 Task: Find connections with filter location Annonay with filter topic #futurewith filter profile language Potuguese with filter current company Funny IT Memes with filter school Kerala University, Thiruvananthapuram with filter industry Movies, Videos and Sound with filter service category Filing with filter keywords title Product Manager
Action: Mouse moved to (536, 70)
Screenshot: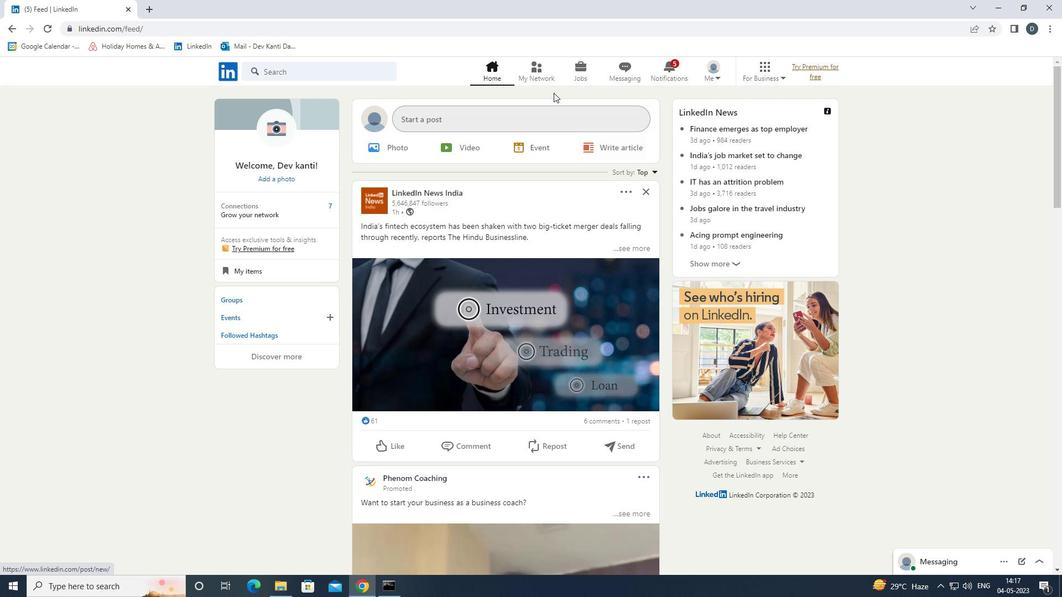 
Action: Mouse pressed left at (536, 70)
Screenshot: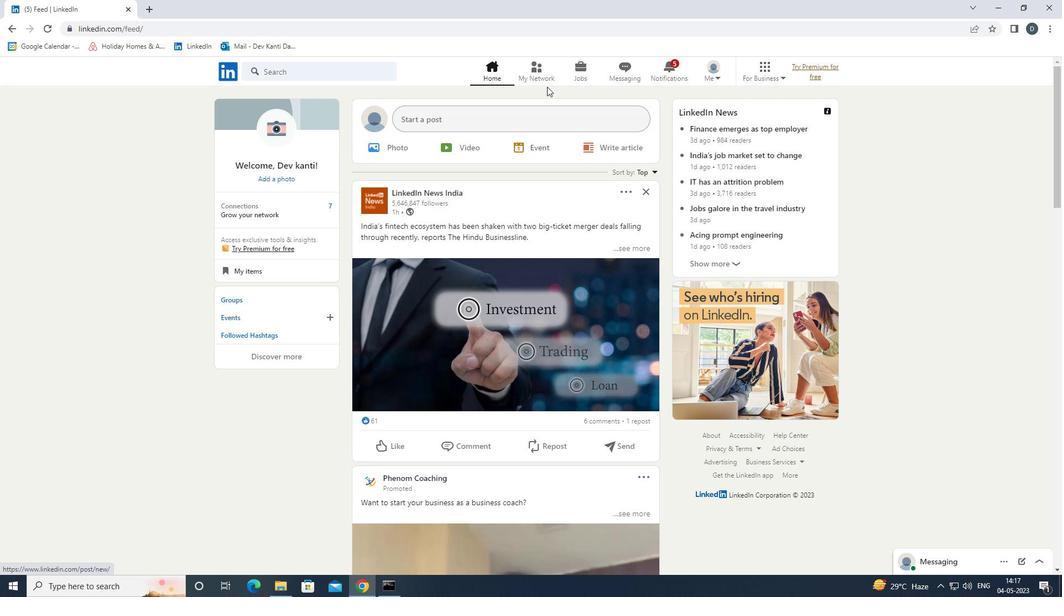 
Action: Mouse moved to (364, 131)
Screenshot: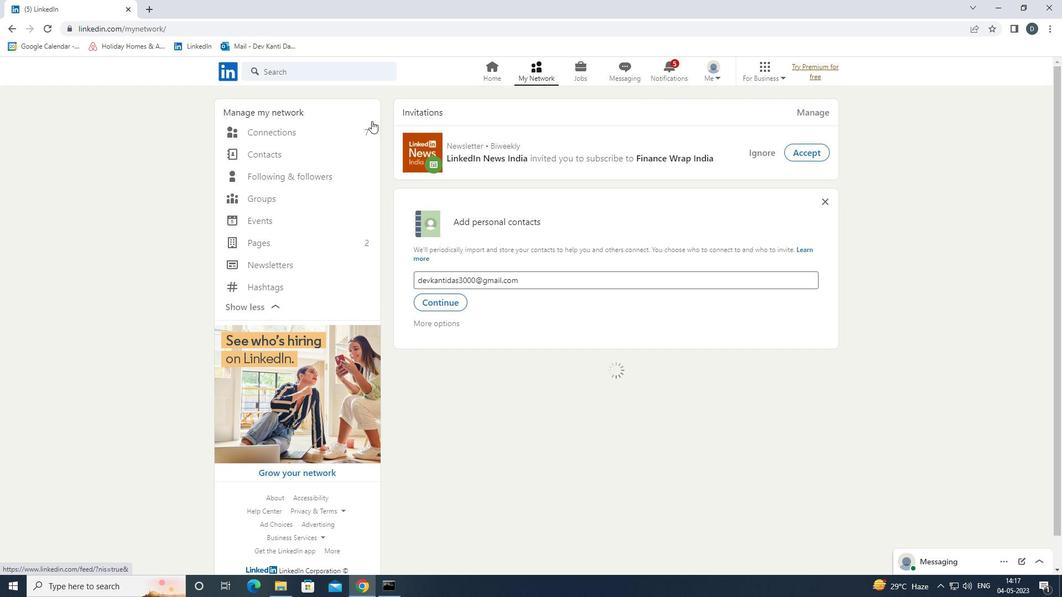 
Action: Mouse pressed left at (364, 131)
Screenshot: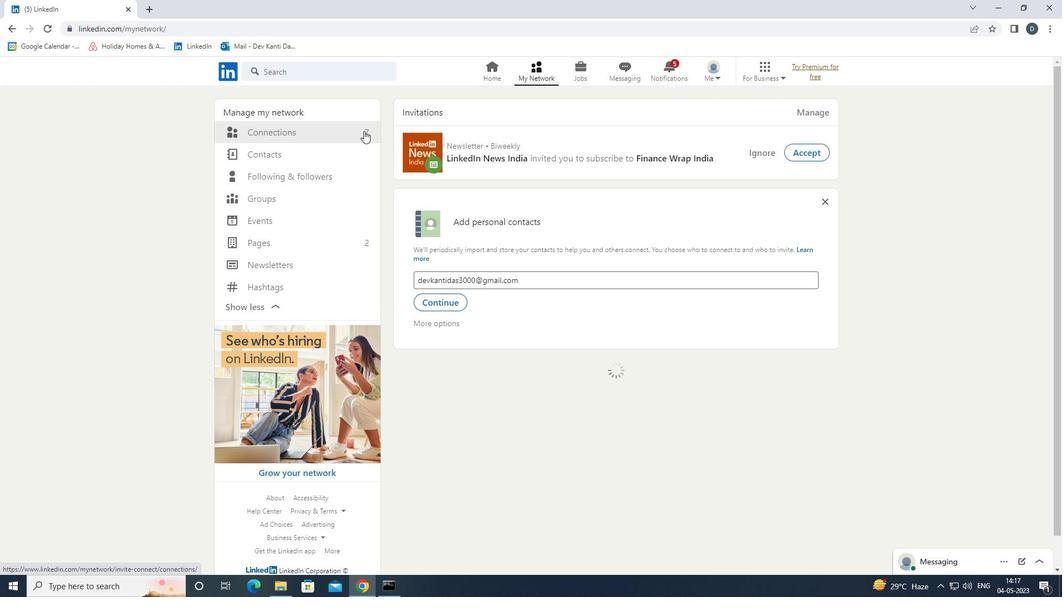 
Action: Mouse moved to (613, 127)
Screenshot: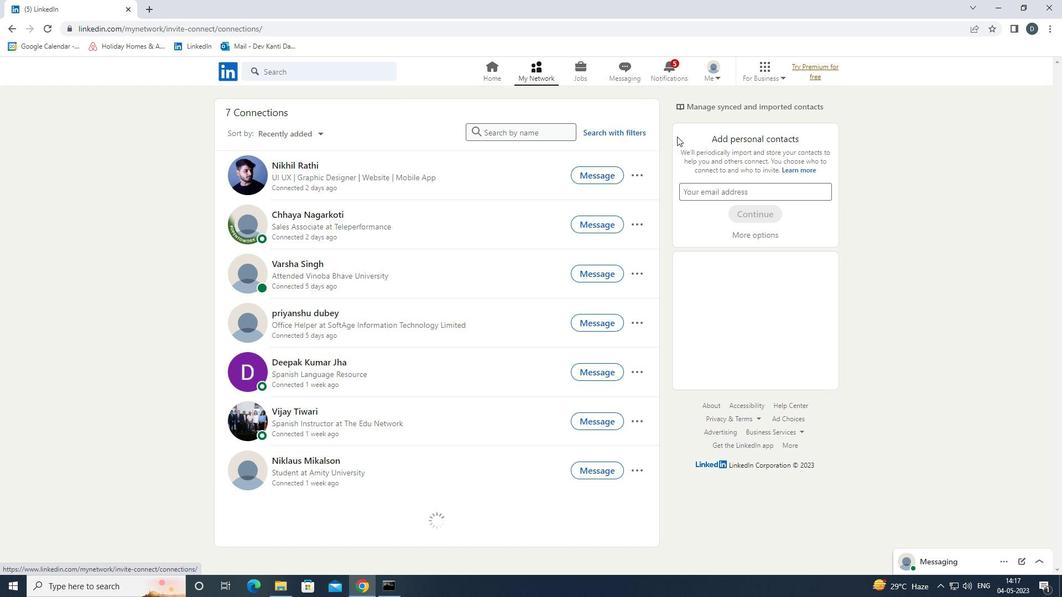
Action: Mouse pressed left at (613, 127)
Screenshot: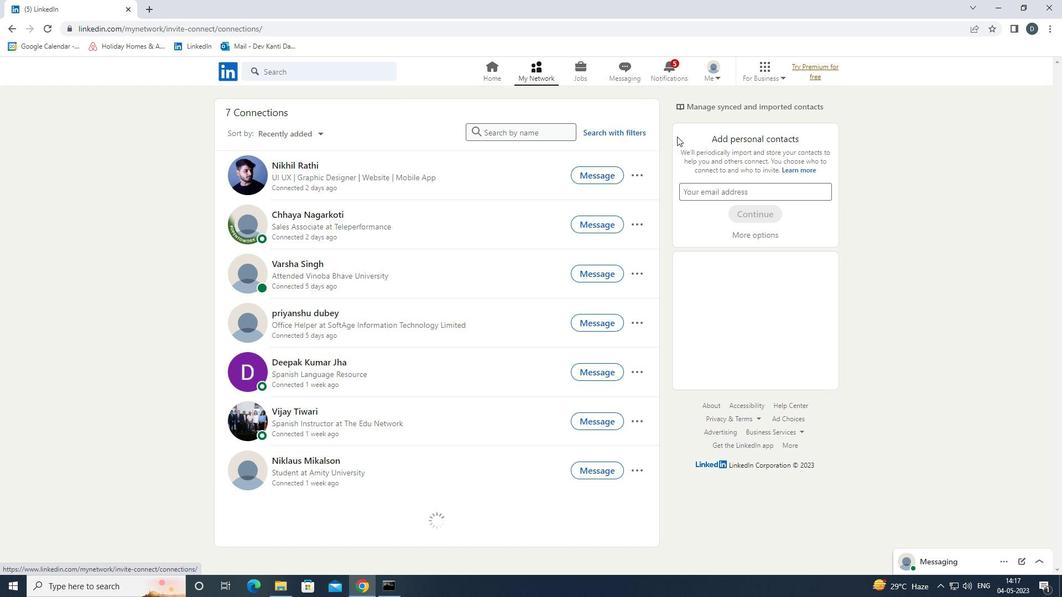 
Action: Mouse moved to (568, 100)
Screenshot: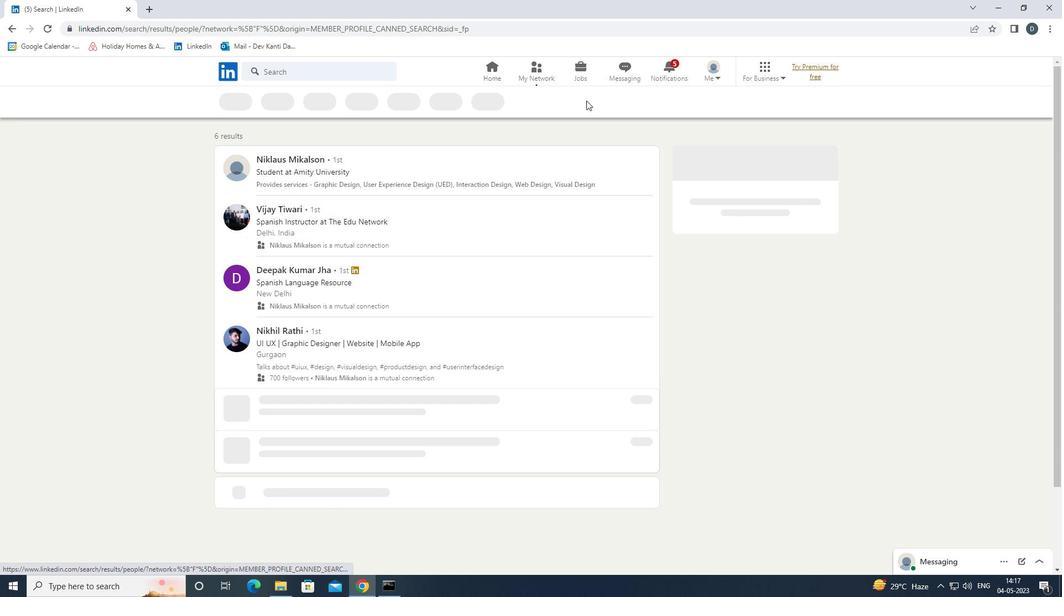 
Action: Mouse pressed left at (568, 100)
Screenshot: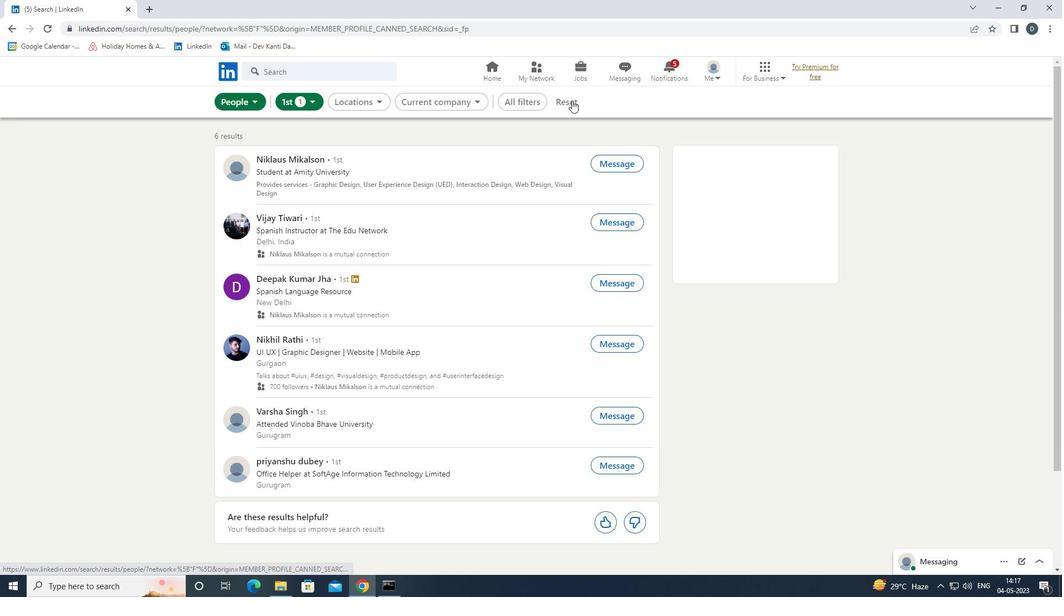 
Action: Mouse moved to (547, 104)
Screenshot: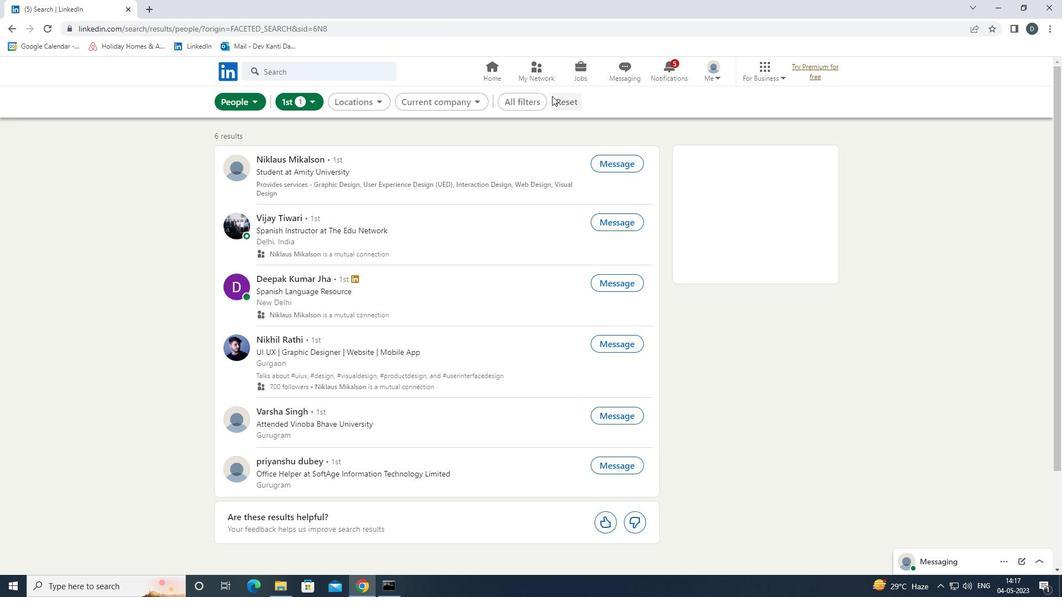 
Action: Mouse pressed left at (547, 104)
Screenshot: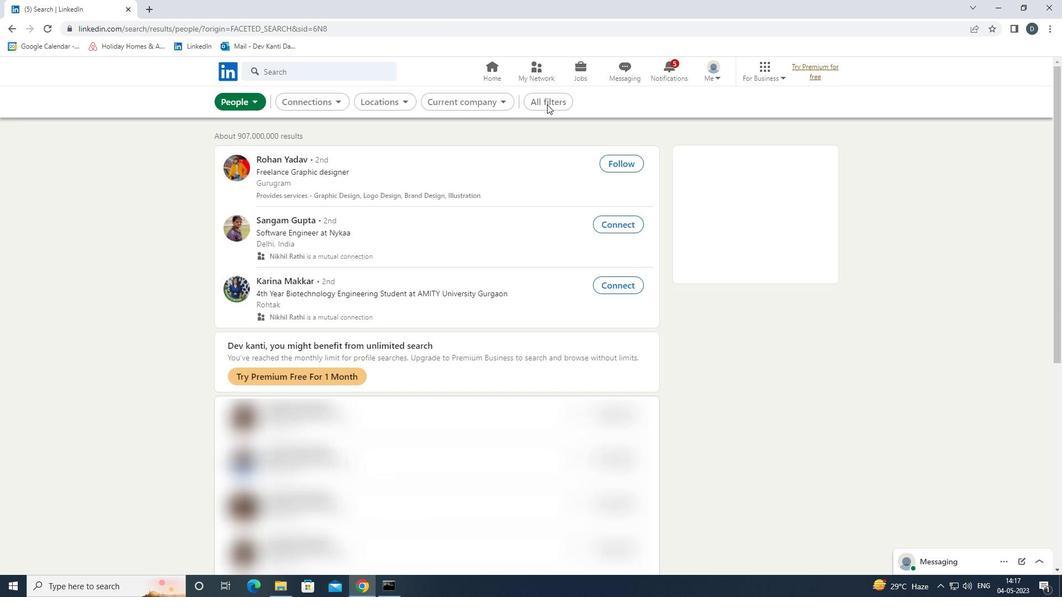 
Action: Mouse moved to (936, 371)
Screenshot: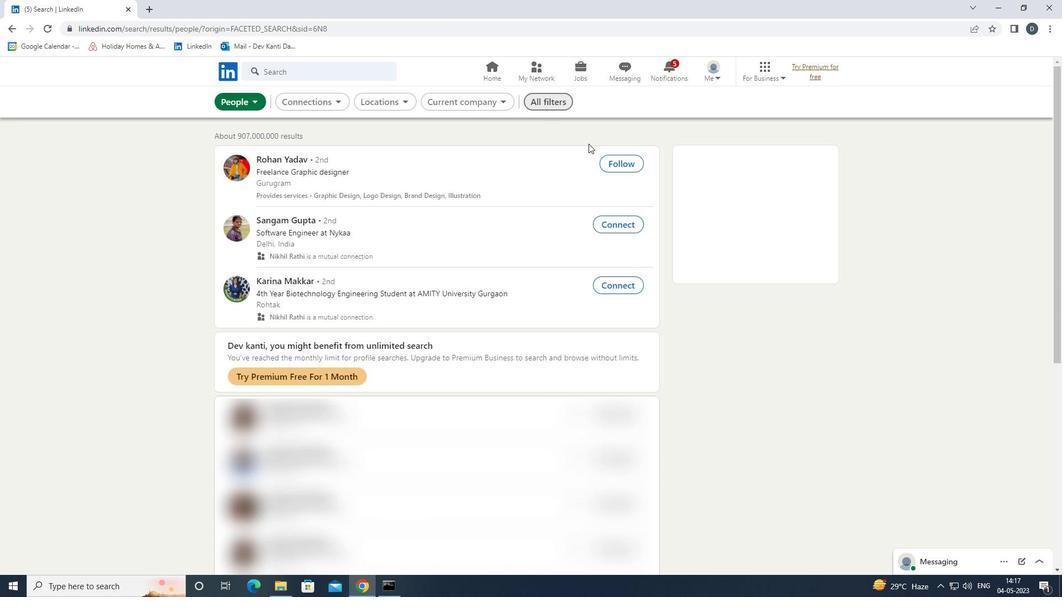 
Action: Mouse scrolled (936, 371) with delta (0, 0)
Screenshot: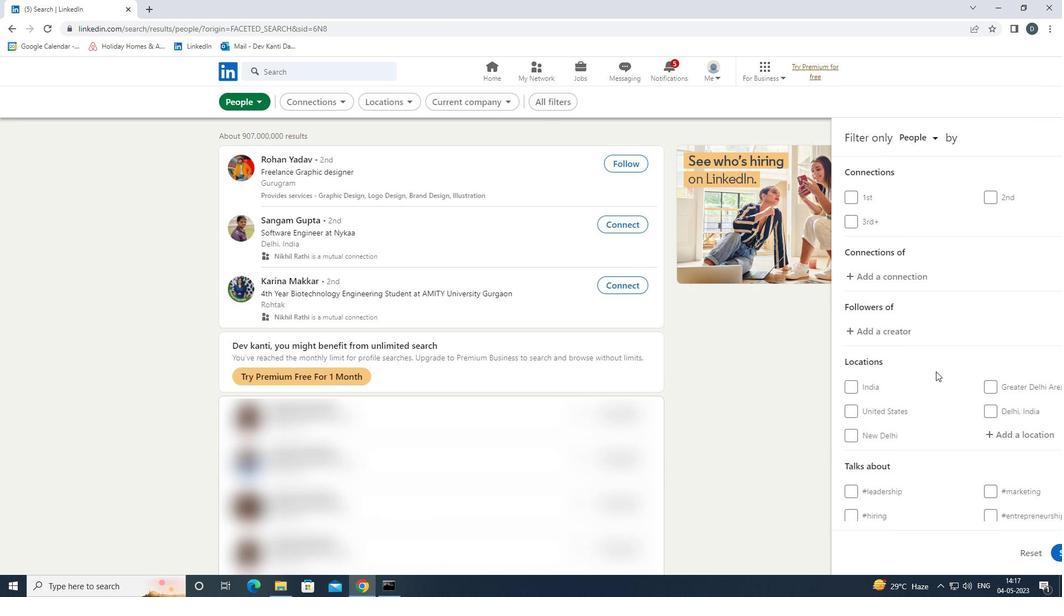 
Action: Mouse scrolled (936, 371) with delta (0, 0)
Screenshot: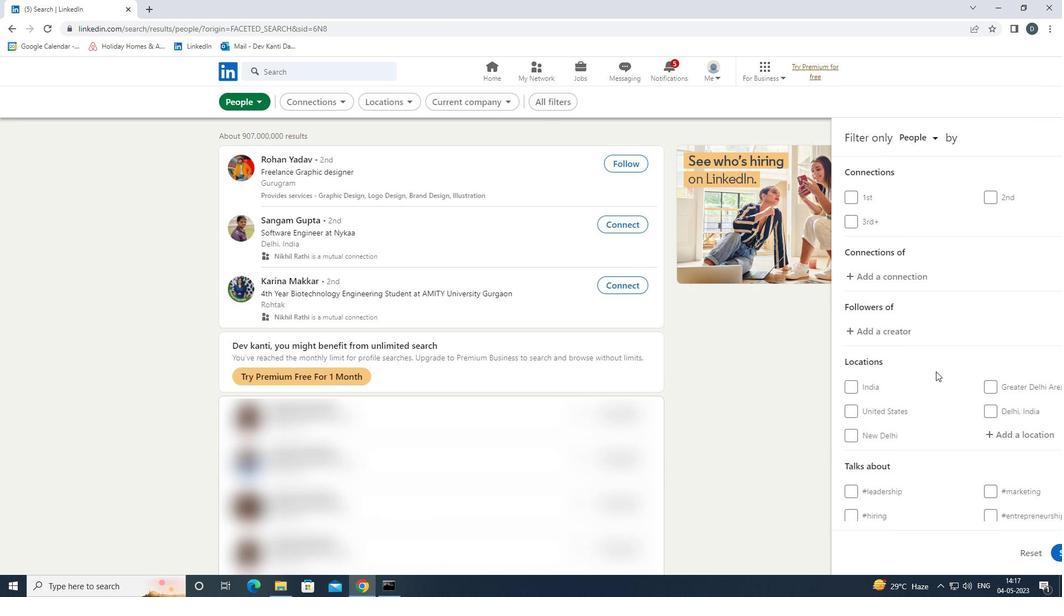 
Action: Mouse moved to (939, 323)
Screenshot: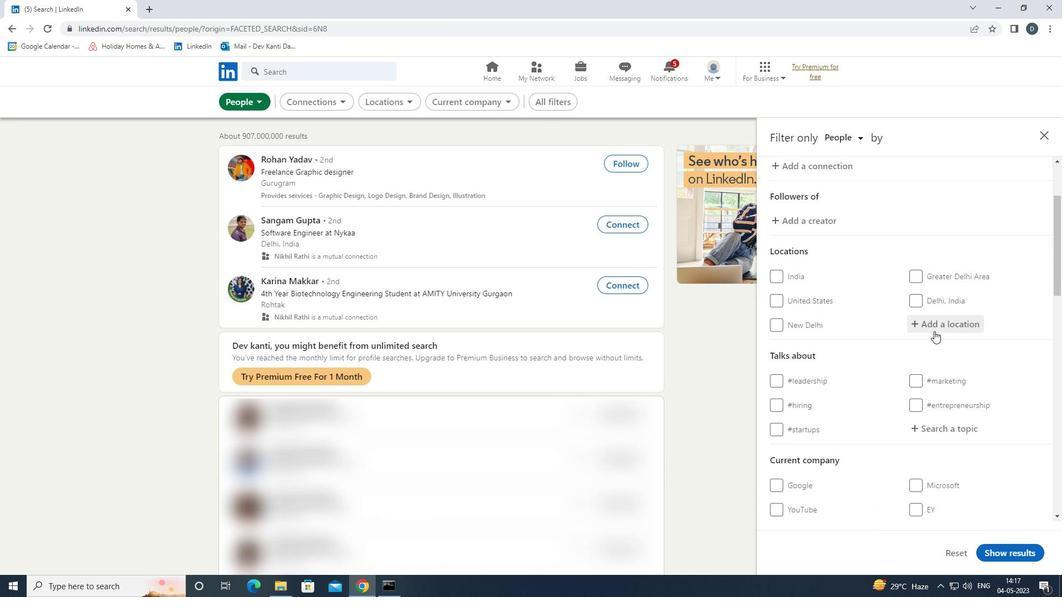 
Action: Mouse pressed left at (939, 323)
Screenshot: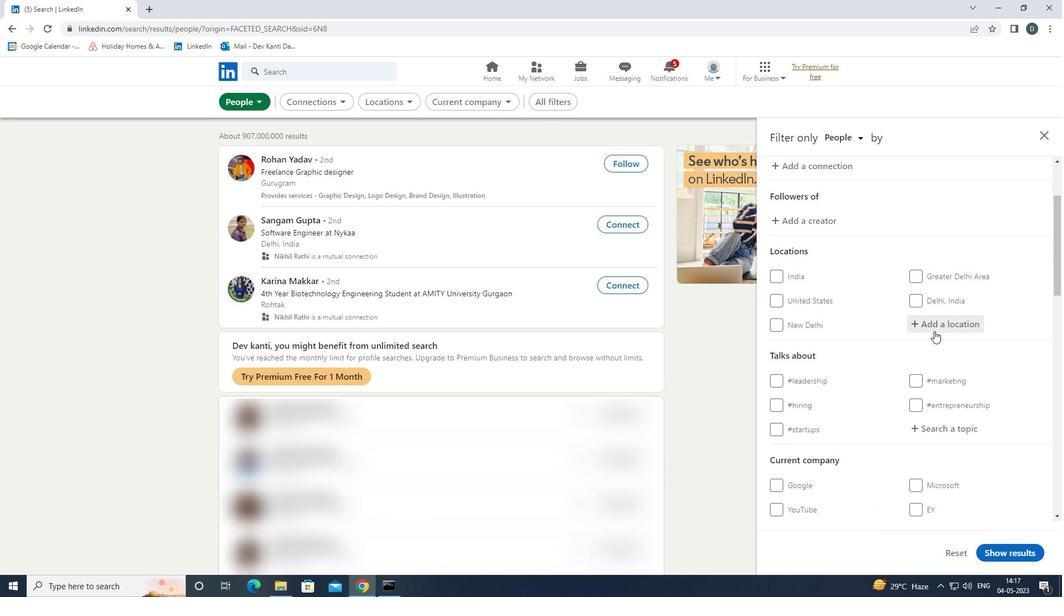 
Action: Key pressed <Key.shift>ANNOY<Key.backspace>NAY<Key.down><Key.enter>
Screenshot: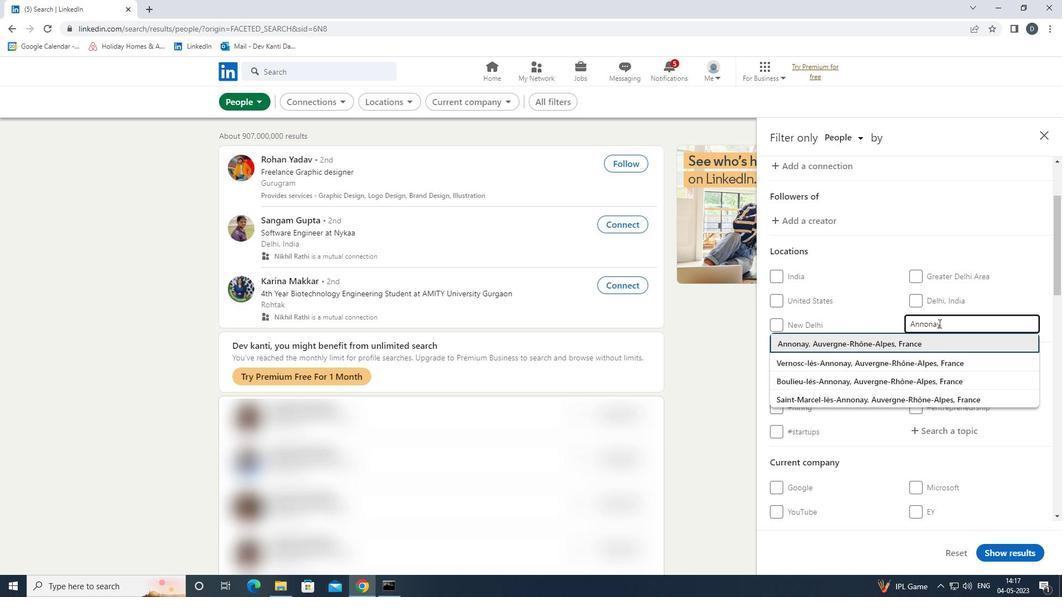 
Action: Mouse scrolled (939, 323) with delta (0, 0)
Screenshot: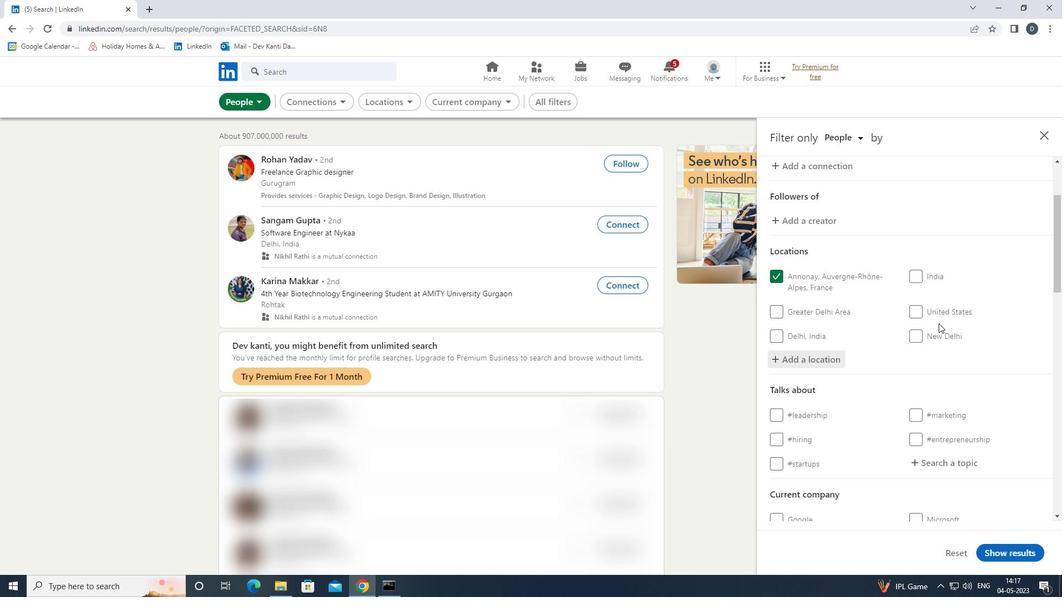 
Action: Mouse moved to (944, 324)
Screenshot: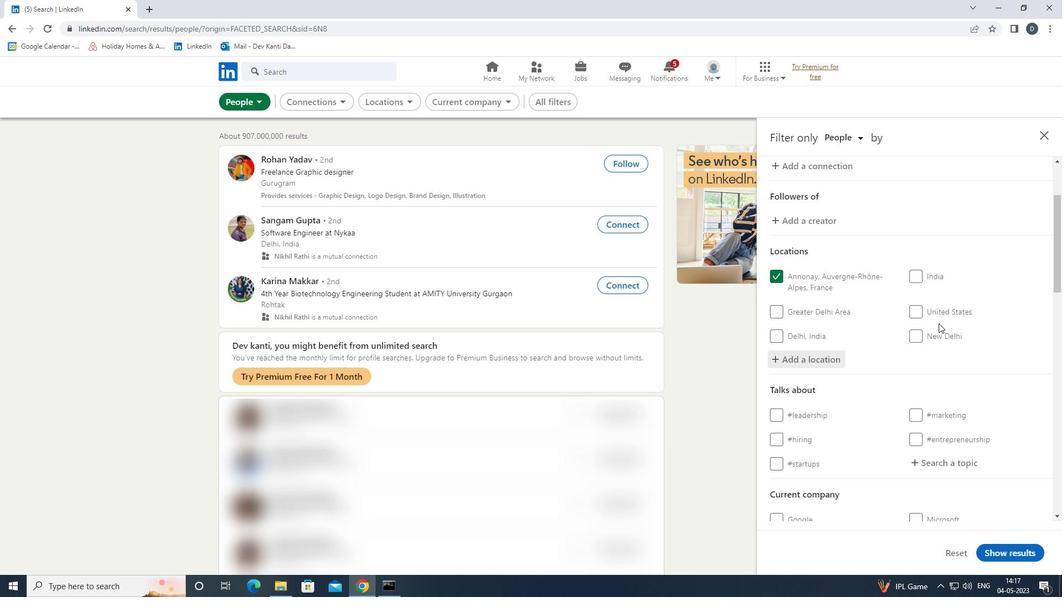 
Action: Mouse scrolled (944, 323) with delta (0, 0)
Screenshot: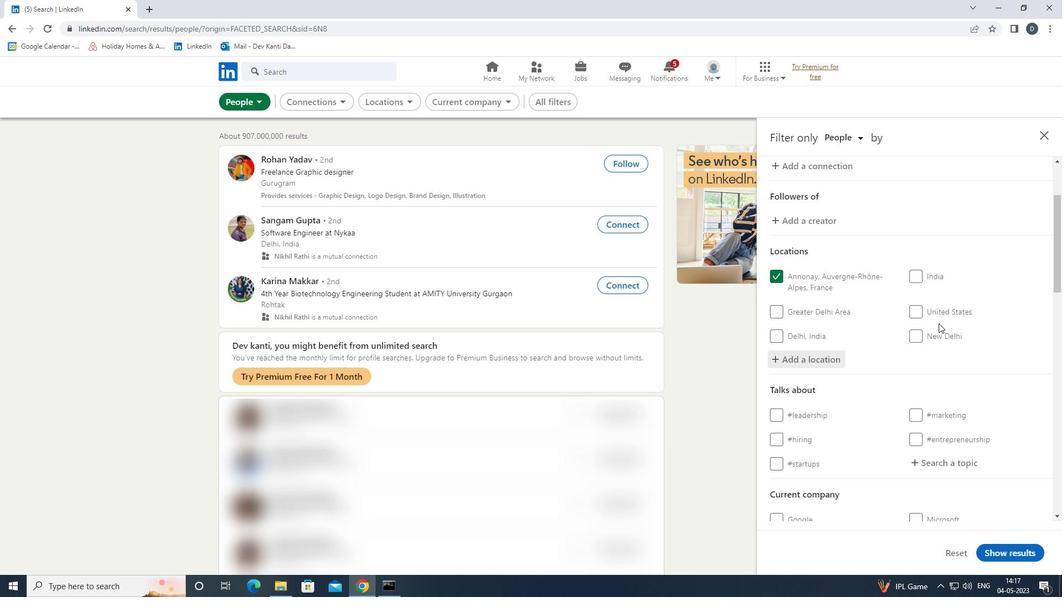 
Action: Mouse moved to (964, 349)
Screenshot: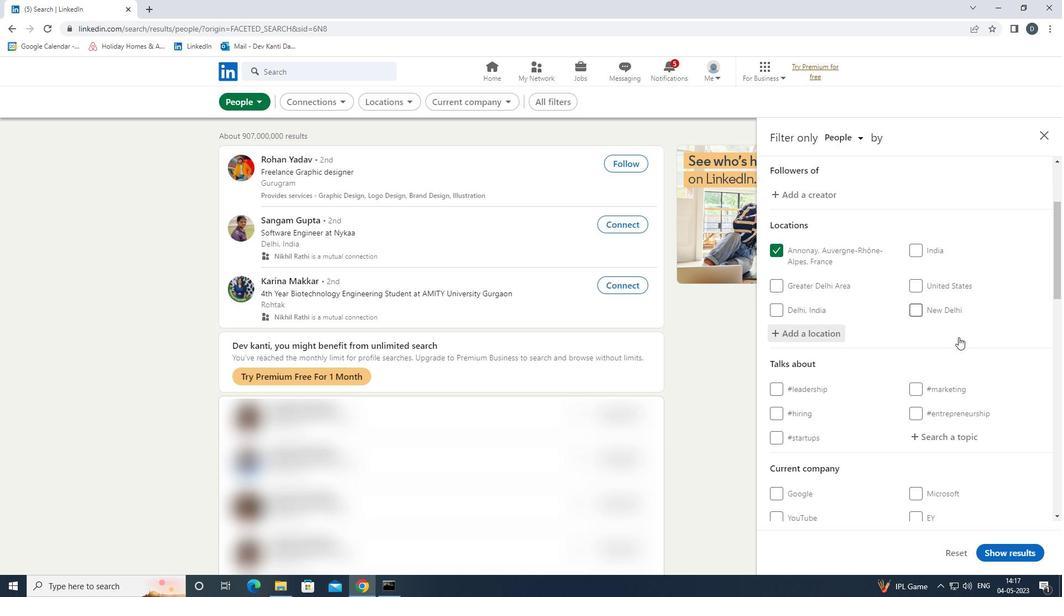 
Action: Mouse pressed left at (964, 349)
Screenshot: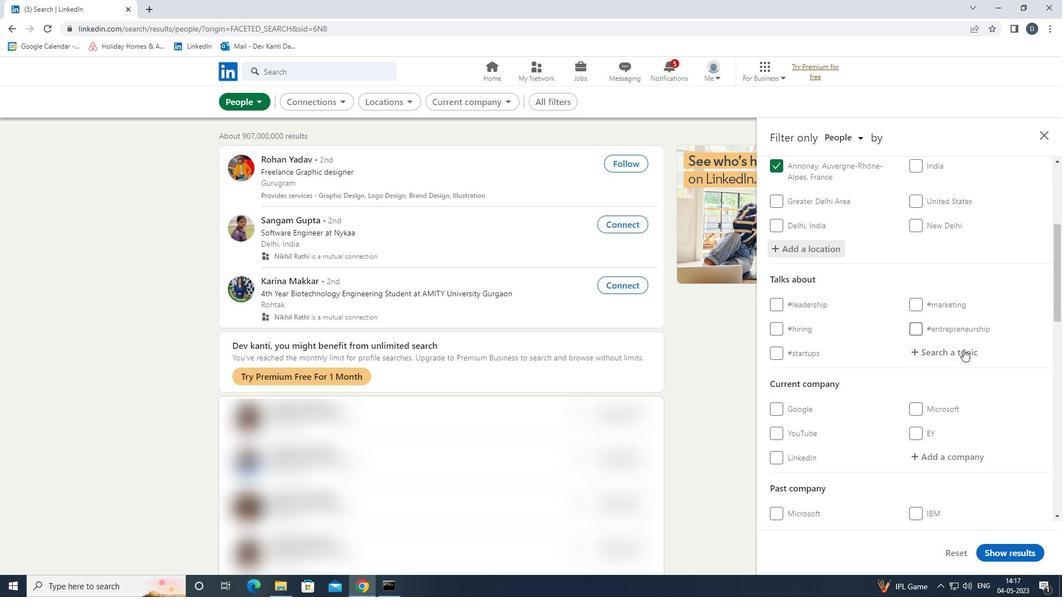 
Action: Key pressed FUTURE<Key.down><Key.enter>
Screenshot: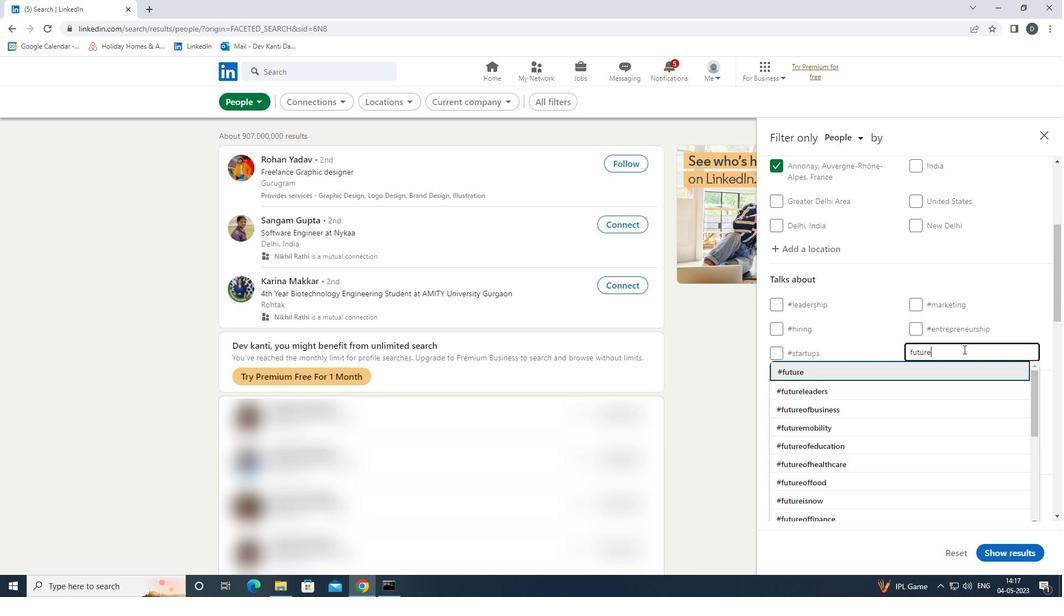 
Action: Mouse moved to (970, 345)
Screenshot: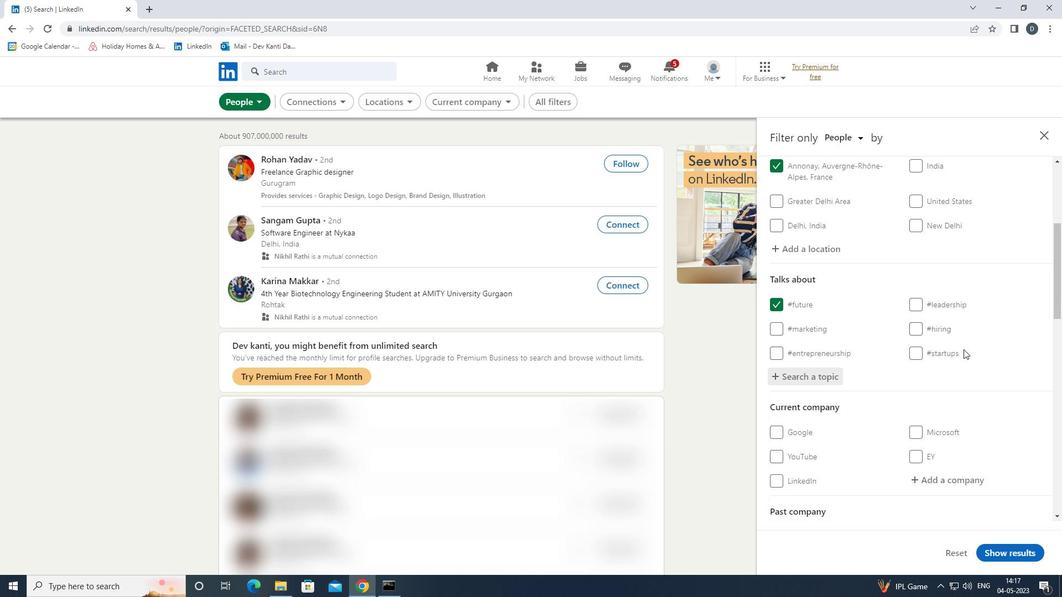 
Action: Mouse scrolled (970, 344) with delta (0, 0)
Screenshot: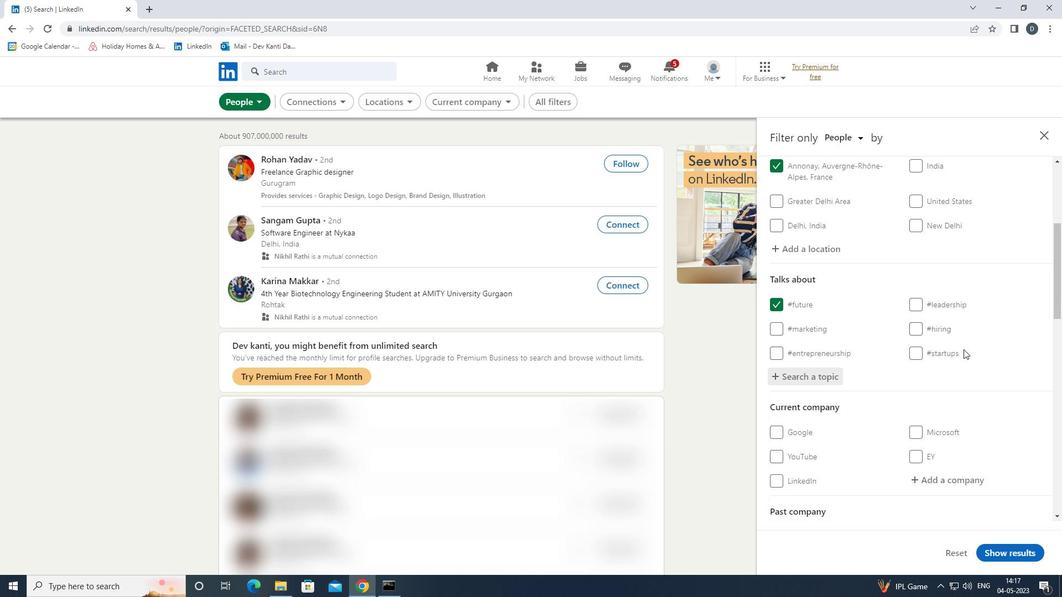 
Action: Mouse moved to (969, 354)
Screenshot: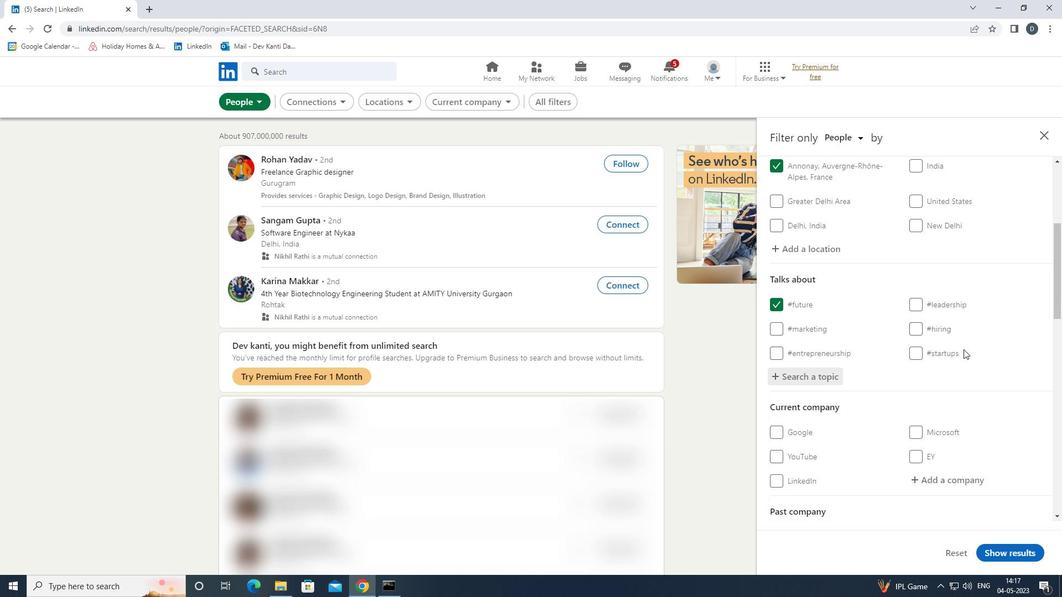 
Action: Mouse scrolled (969, 353) with delta (0, 0)
Screenshot: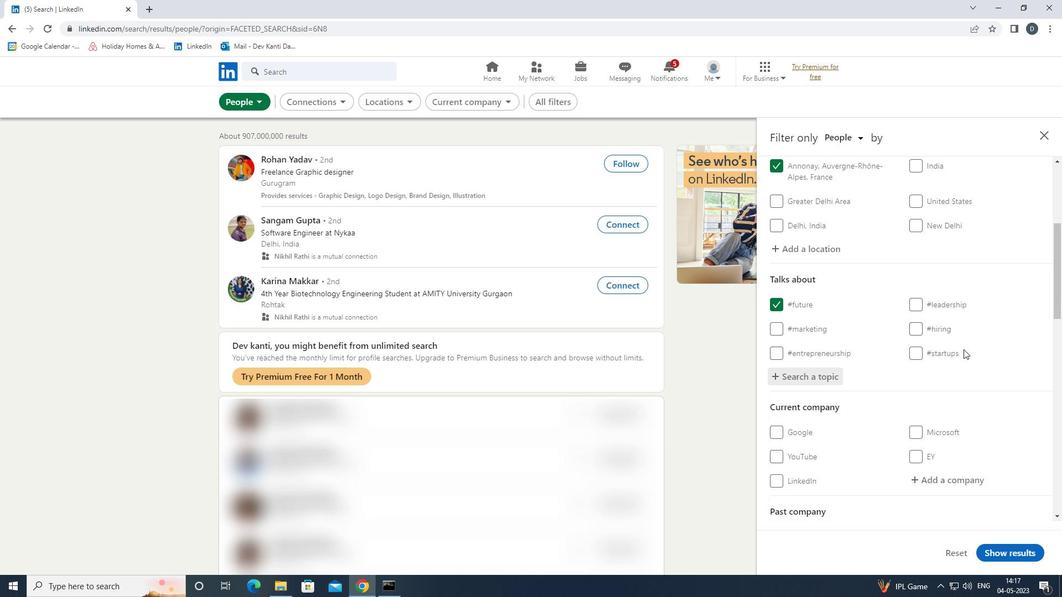 
Action: Mouse moved to (969, 355)
Screenshot: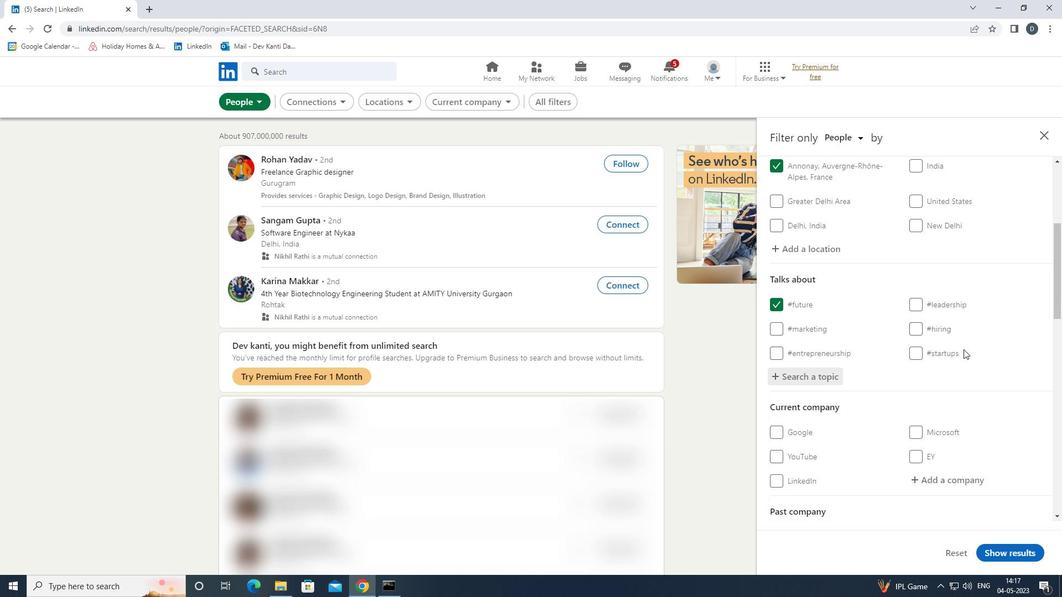 
Action: Mouse scrolled (969, 355) with delta (0, 0)
Screenshot: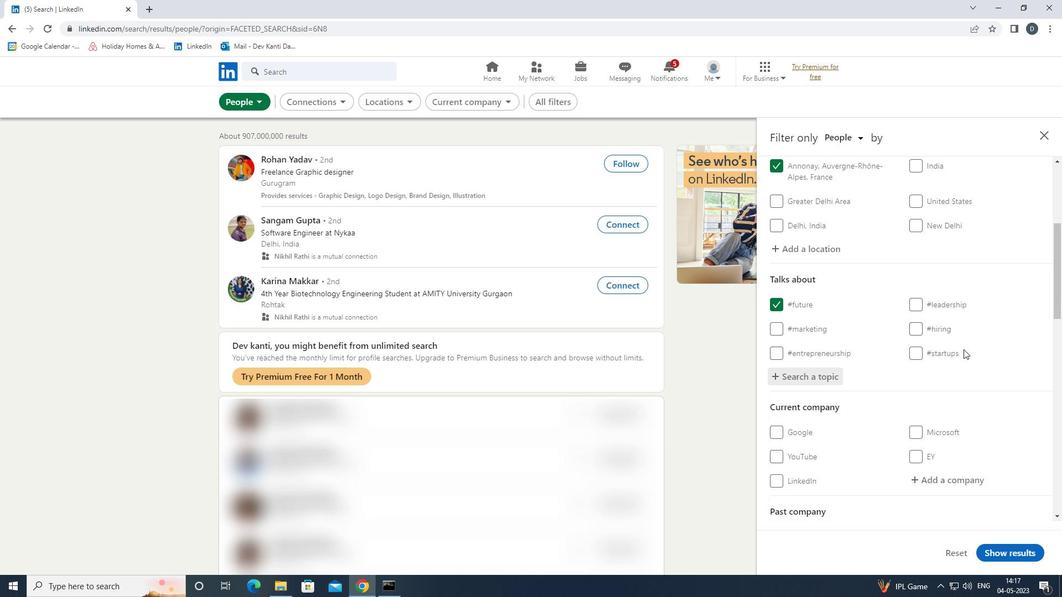 
Action: Mouse moved to (968, 360)
Screenshot: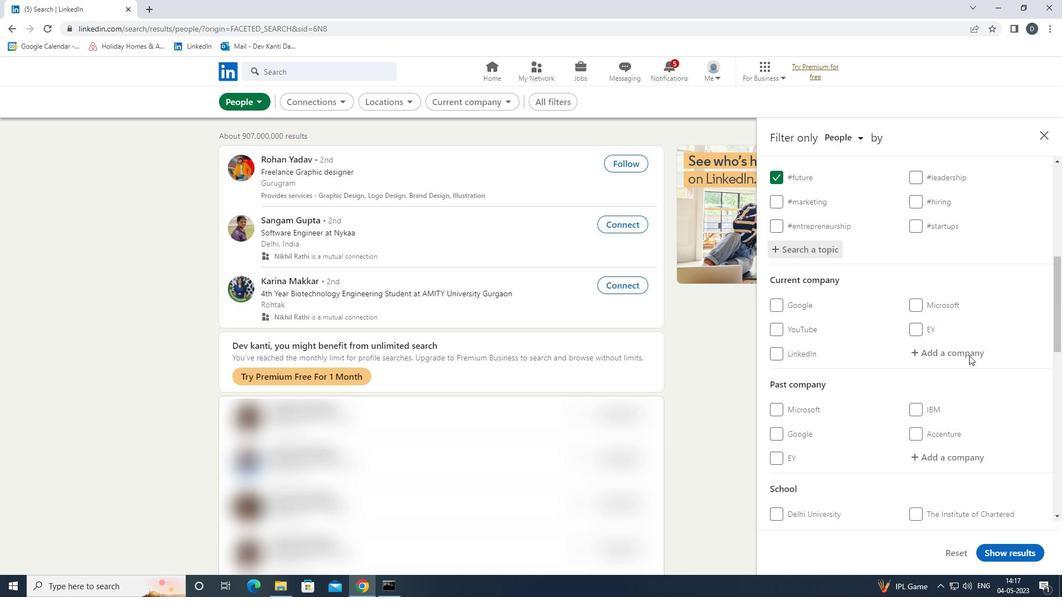 
Action: Mouse scrolled (968, 359) with delta (0, 0)
Screenshot: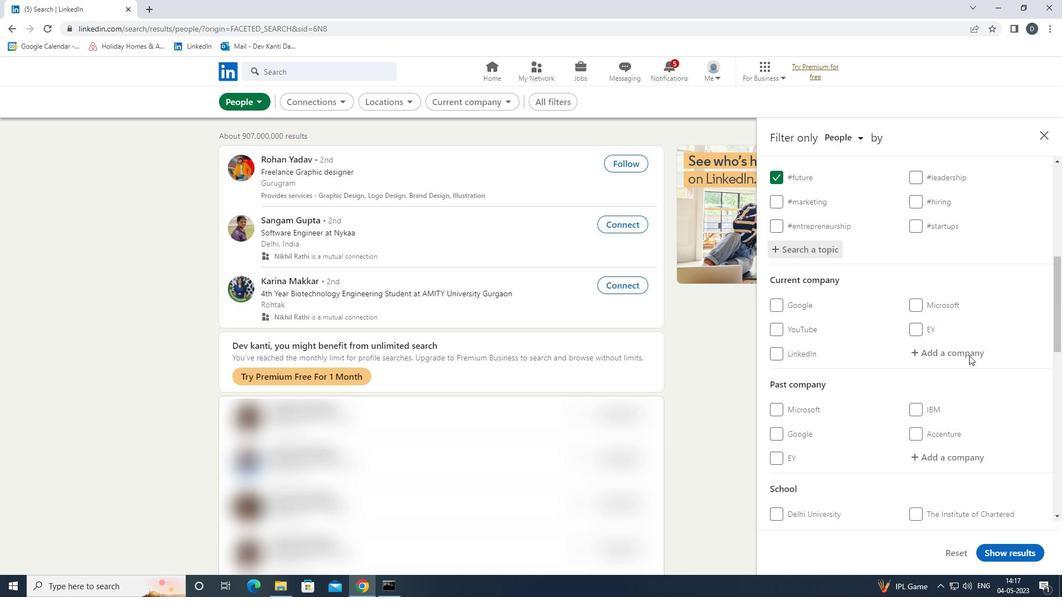 
Action: Mouse moved to (968, 364)
Screenshot: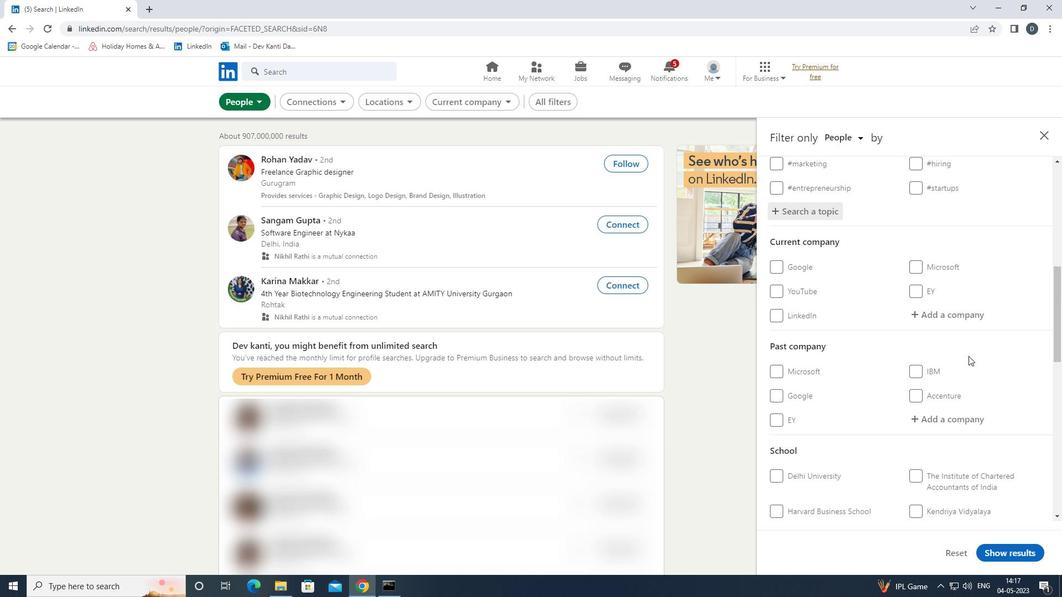 
Action: Mouse scrolled (968, 363) with delta (0, 0)
Screenshot: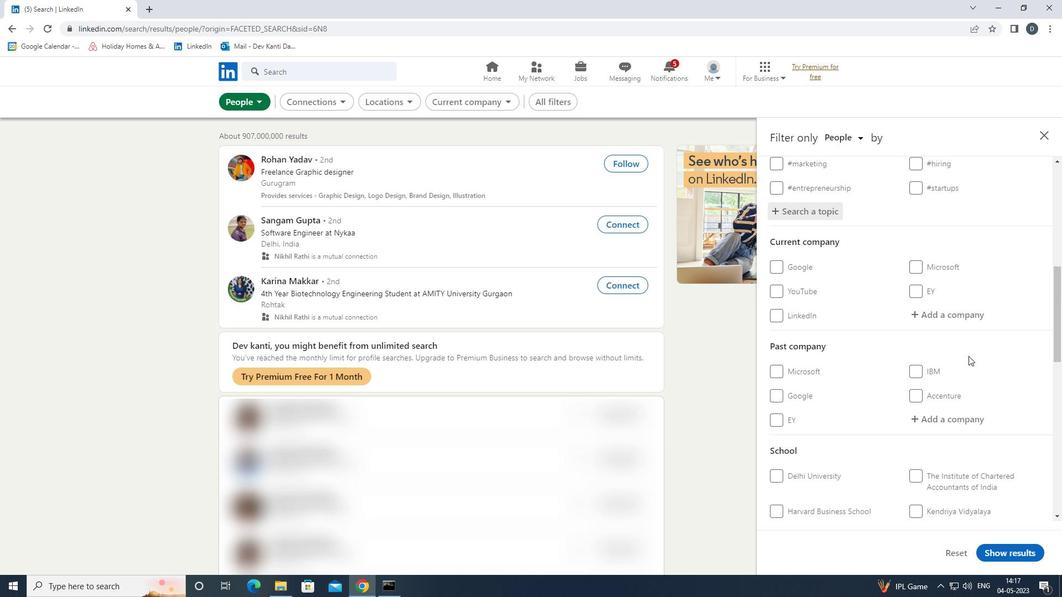 
Action: Mouse moved to (968, 365)
Screenshot: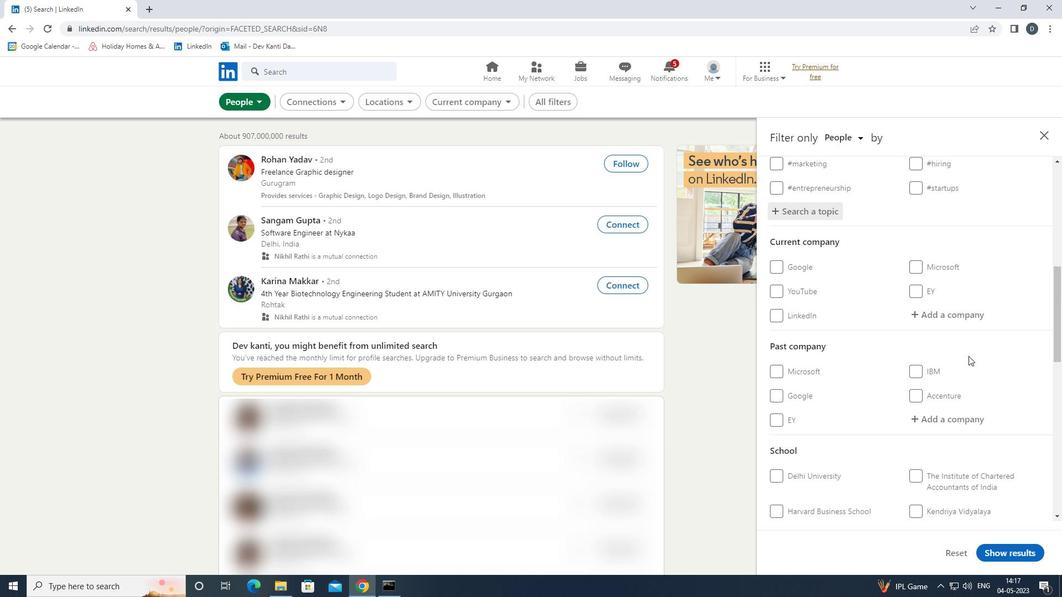 
Action: Mouse scrolled (968, 365) with delta (0, 0)
Screenshot: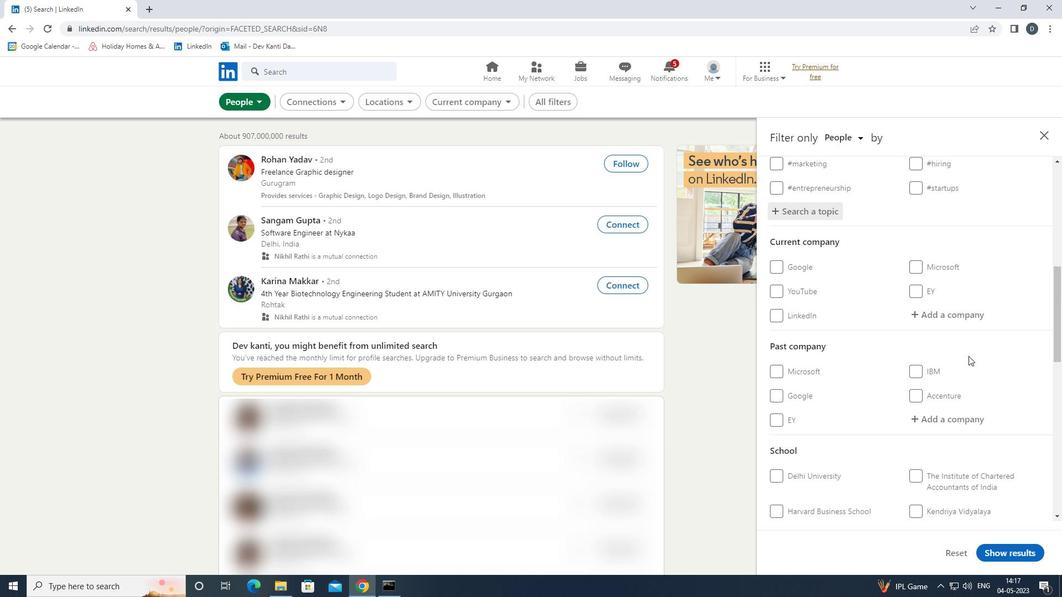 
Action: Mouse scrolled (968, 365) with delta (0, 0)
Screenshot: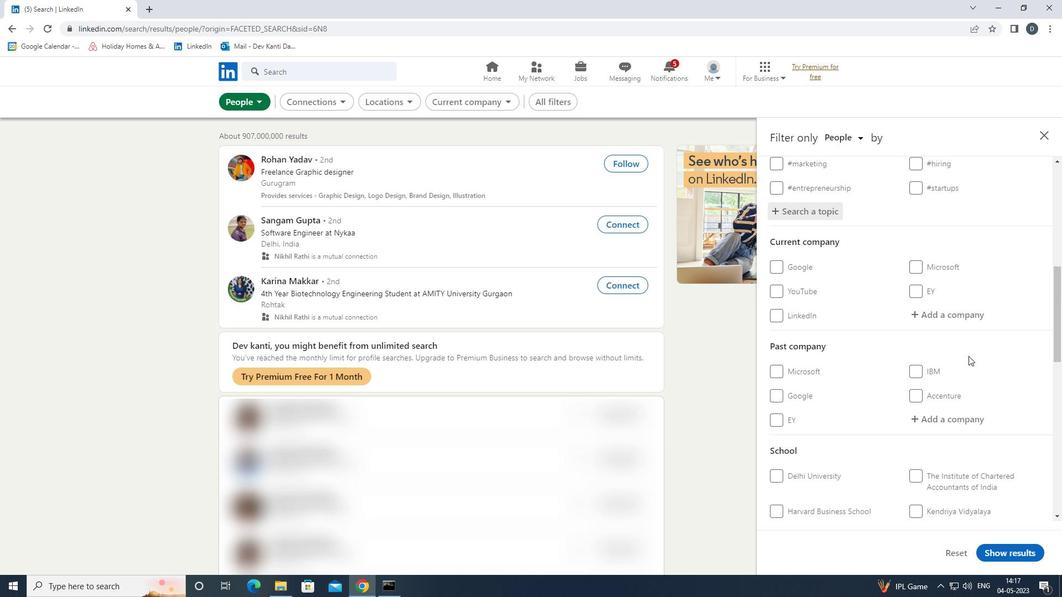
Action: Mouse scrolled (968, 365) with delta (0, 0)
Screenshot: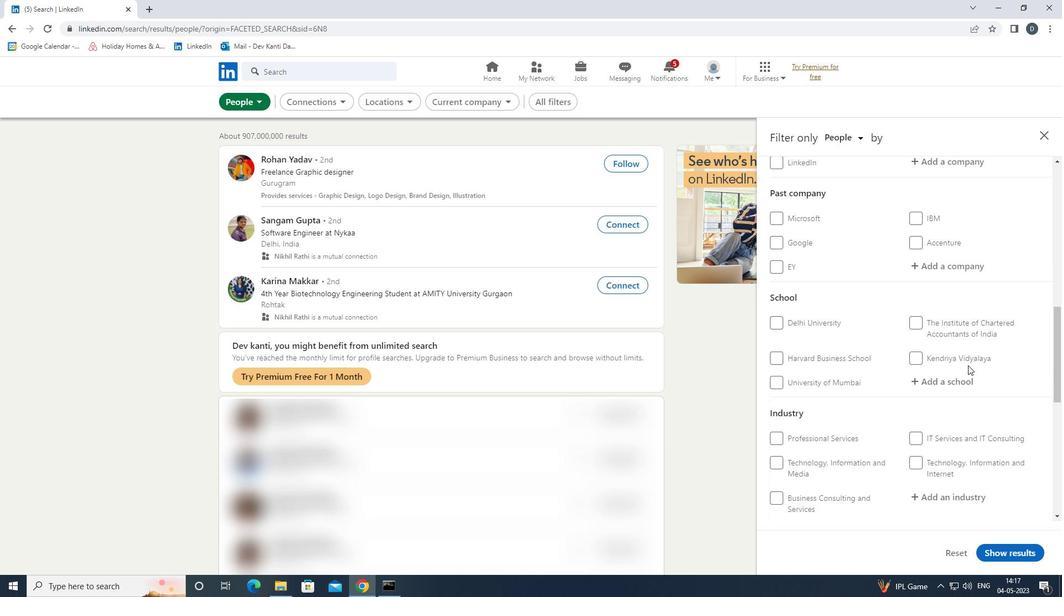 
Action: Mouse scrolled (968, 365) with delta (0, 0)
Screenshot: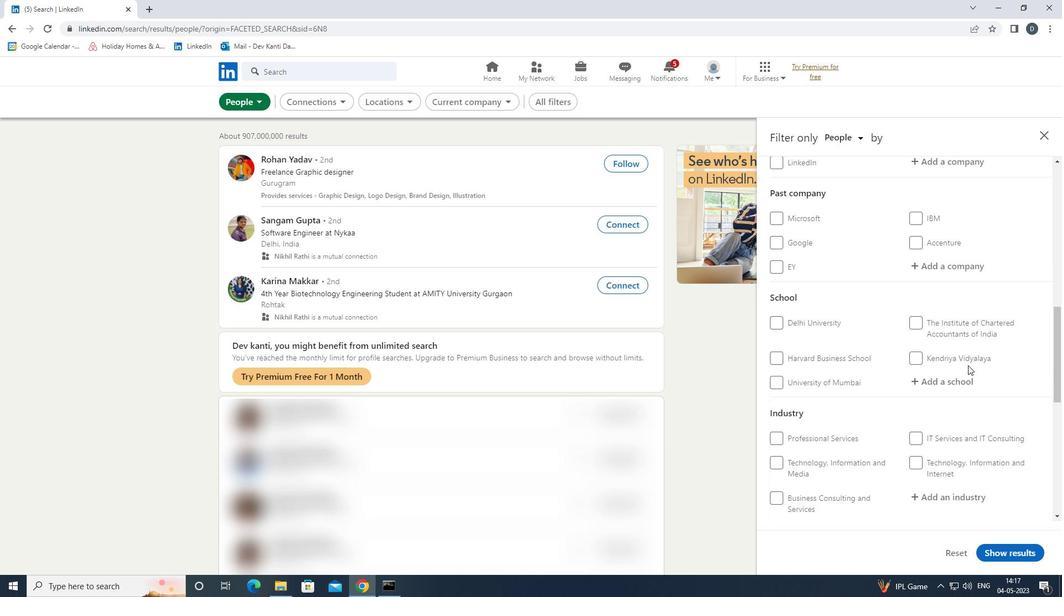 
Action: Mouse scrolled (968, 365) with delta (0, 0)
Screenshot: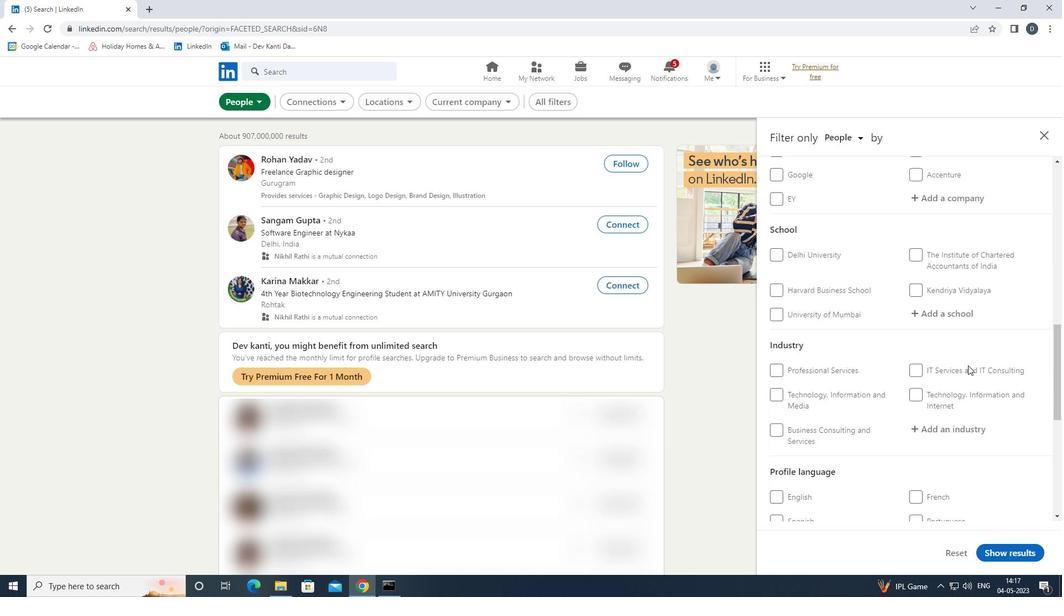 
Action: Mouse moved to (948, 357)
Screenshot: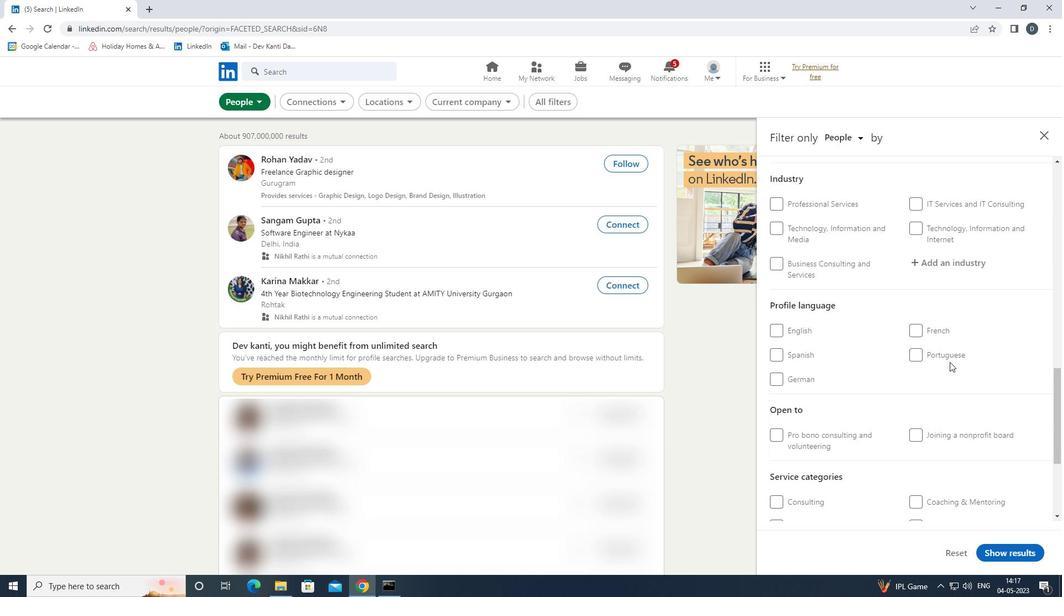 
Action: Mouse pressed left at (948, 357)
Screenshot: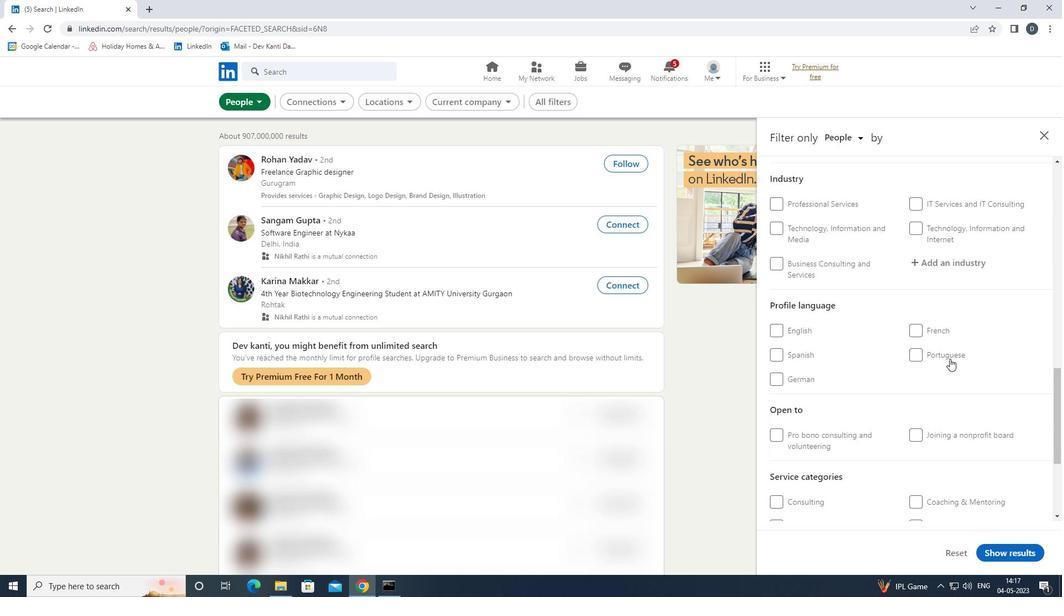 
Action: Mouse moved to (948, 357)
Screenshot: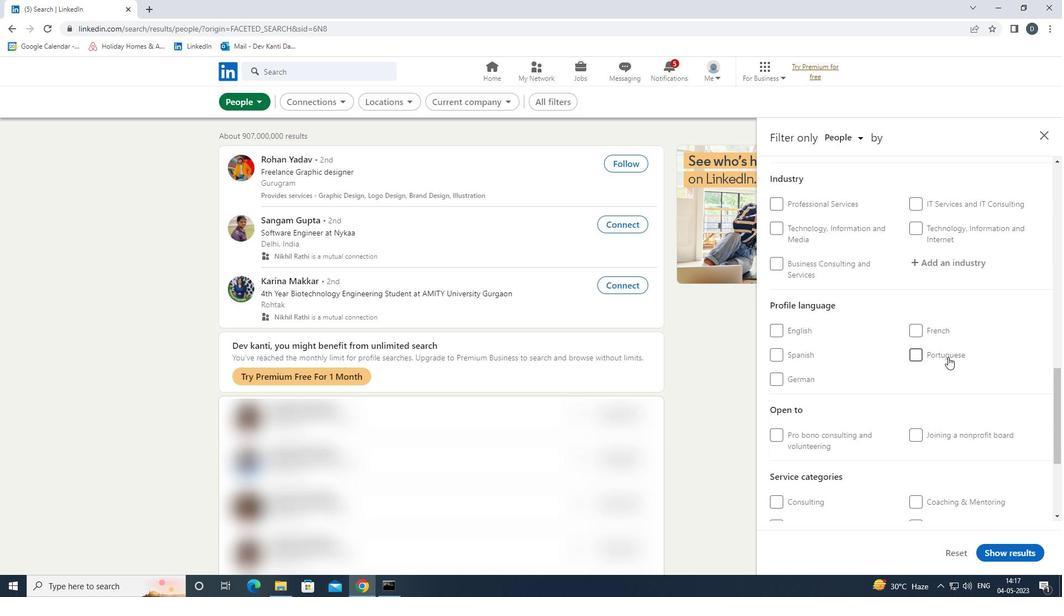 
Action: Mouse scrolled (948, 358) with delta (0, 0)
Screenshot: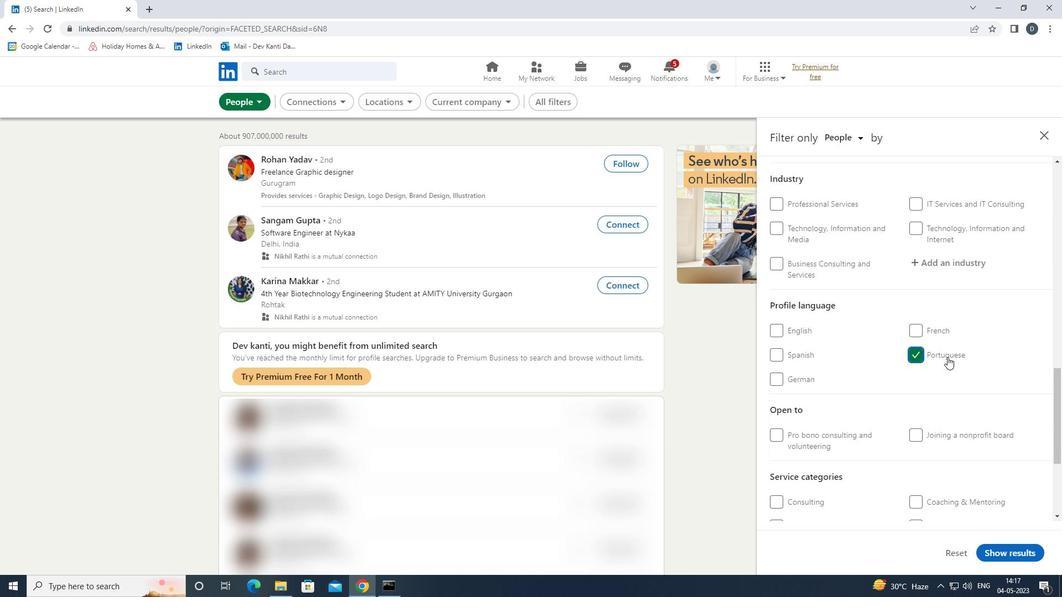 
Action: Mouse scrolled (948, 358) with delta (0, 0)
Screenshot: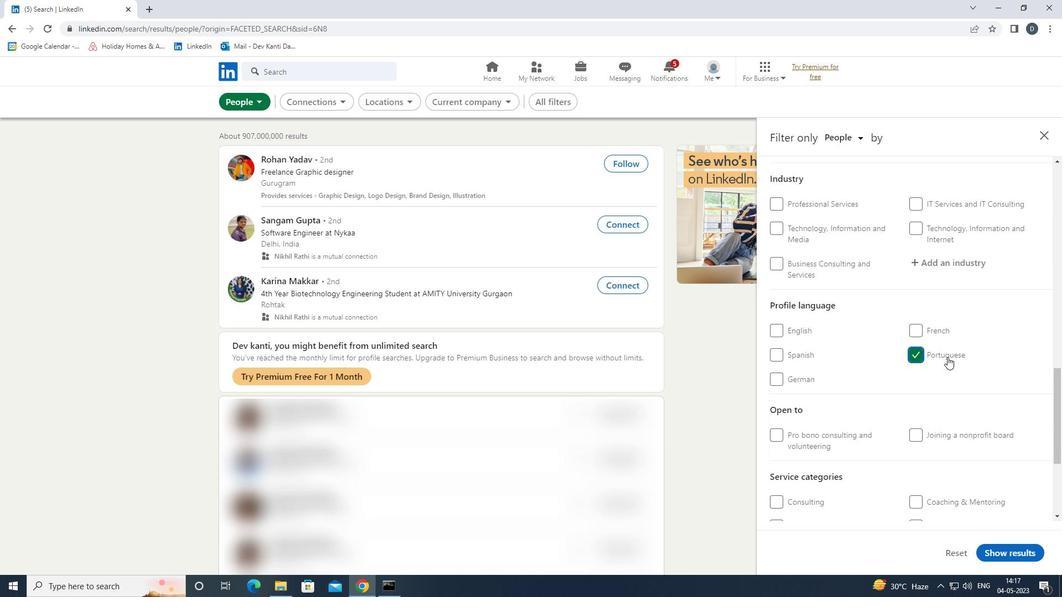 
Action: Mouse scrolled (948, 358) with delta (0, 0)
Screenshot: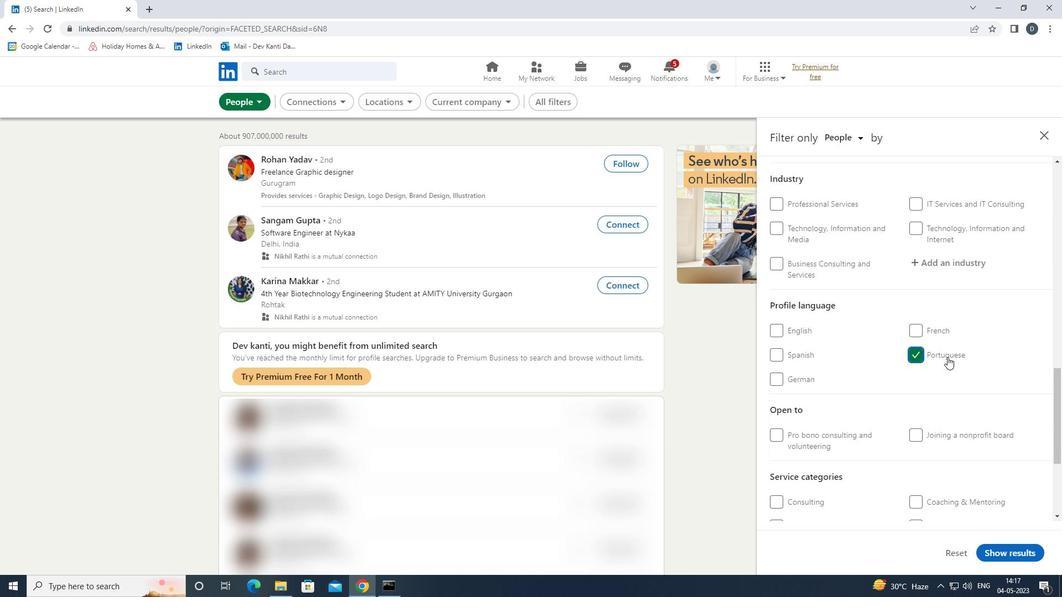 
Action: Mouse scrolled (948, 358) with delta (0, 0)
Screenshot: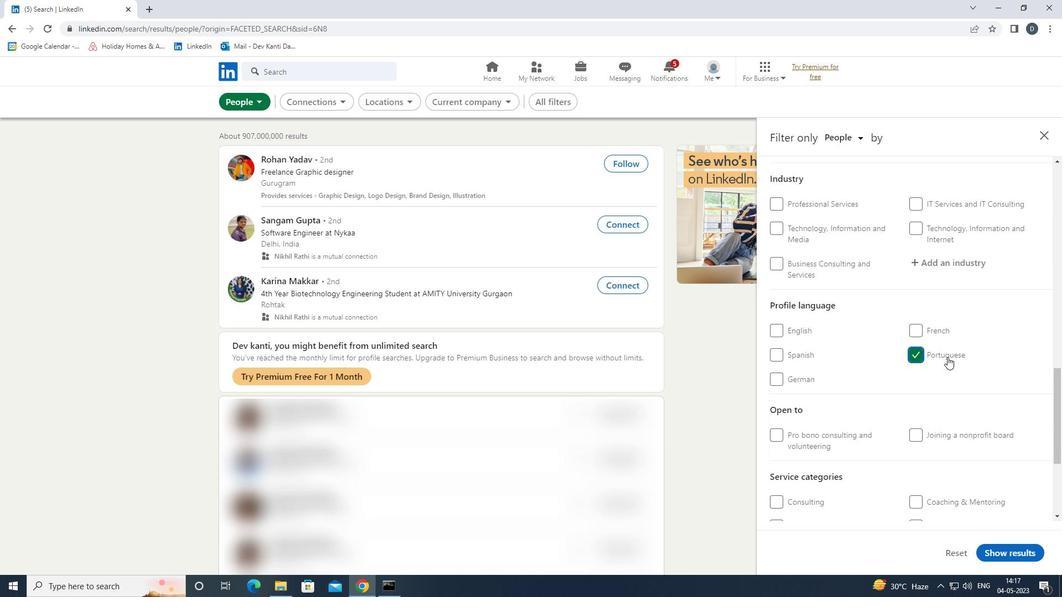 
Action: Mouse scrolled (948, 358) with delta (0, 0)
Screenshot: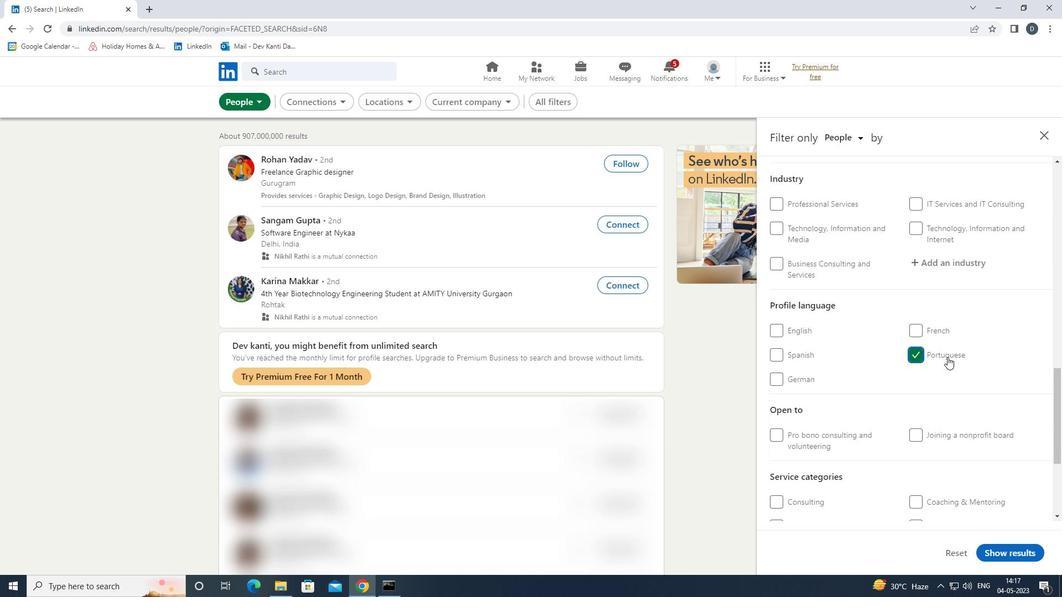 
Action: Mouse moved to (928, 284)
Screenshot: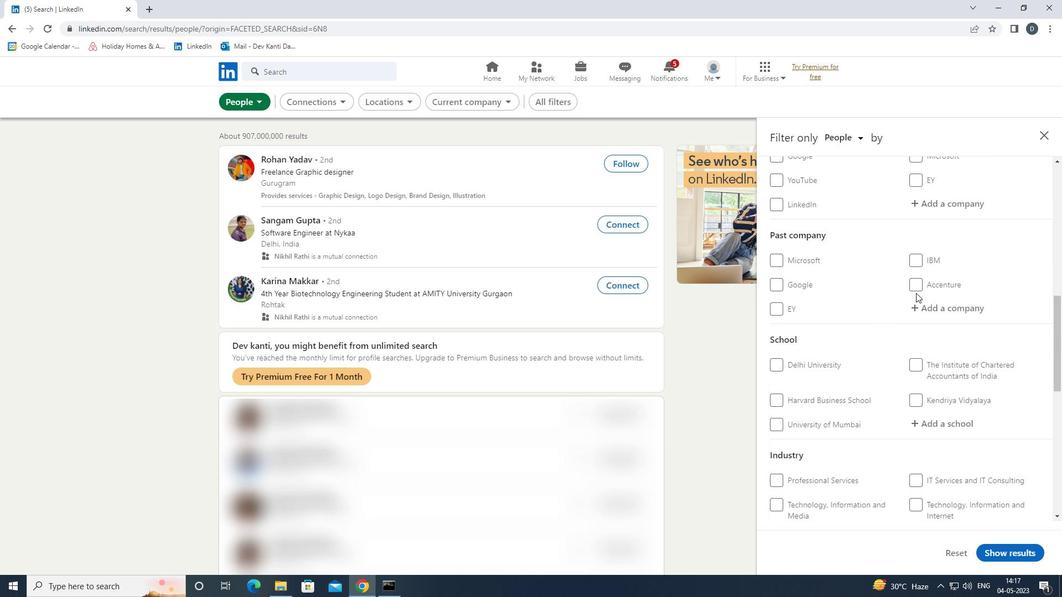 
Action: Mouse scrolled (928, 285) with delta (0, 0)
Screenshot: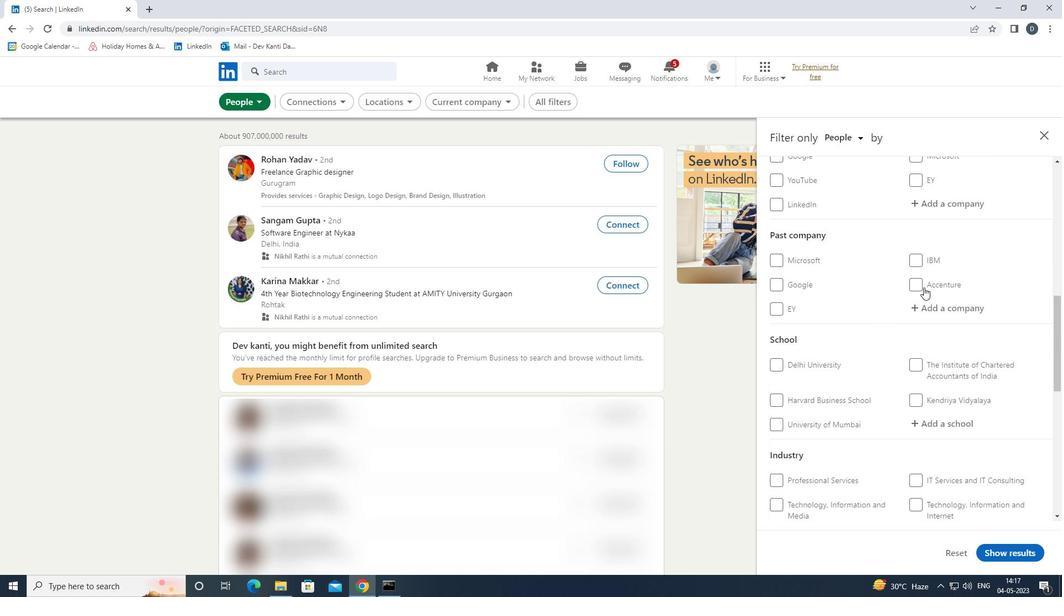 
Action: Mouse moved to (945, 262)
Screenshot: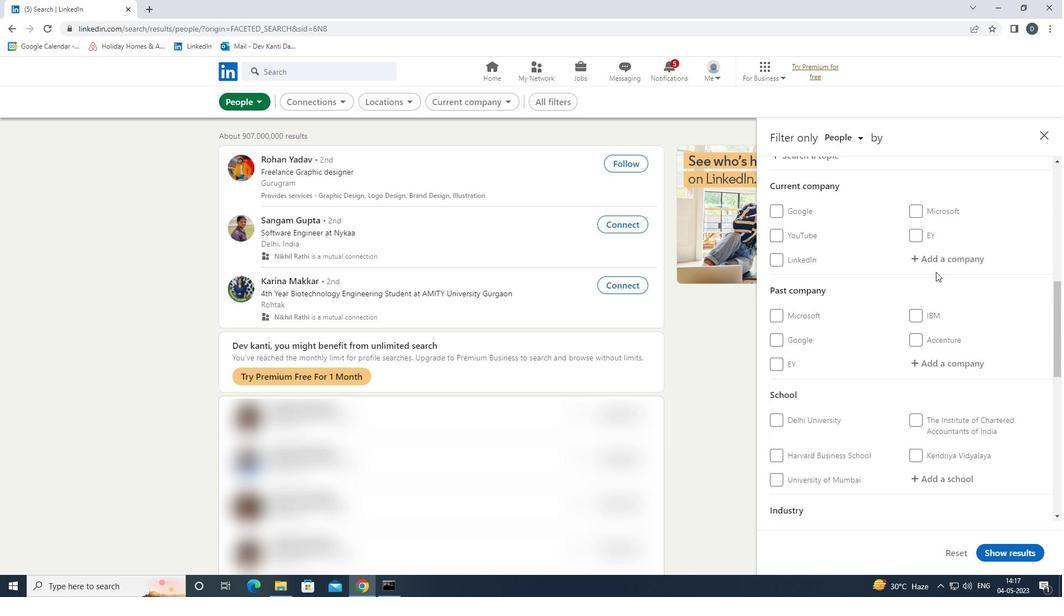 
Action: Mouse pressed left at (945, 262)
Screenshot: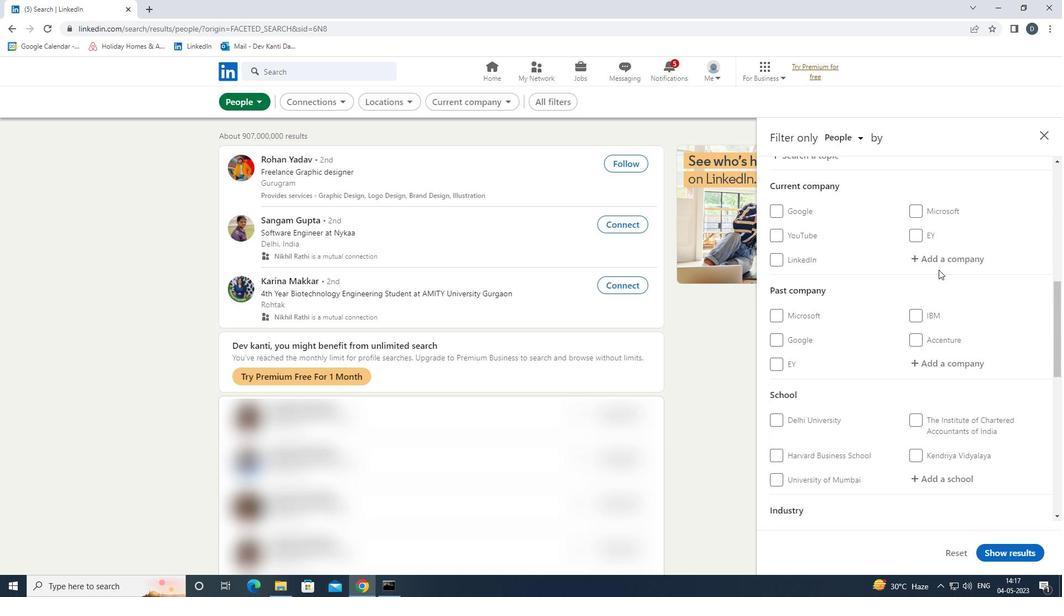 
Action: Key pressed <Key.shift>FUNNY<Key.space><Key.shift>IT<Key.space><Key.down><Key.down><Key.enter>
Screenshot: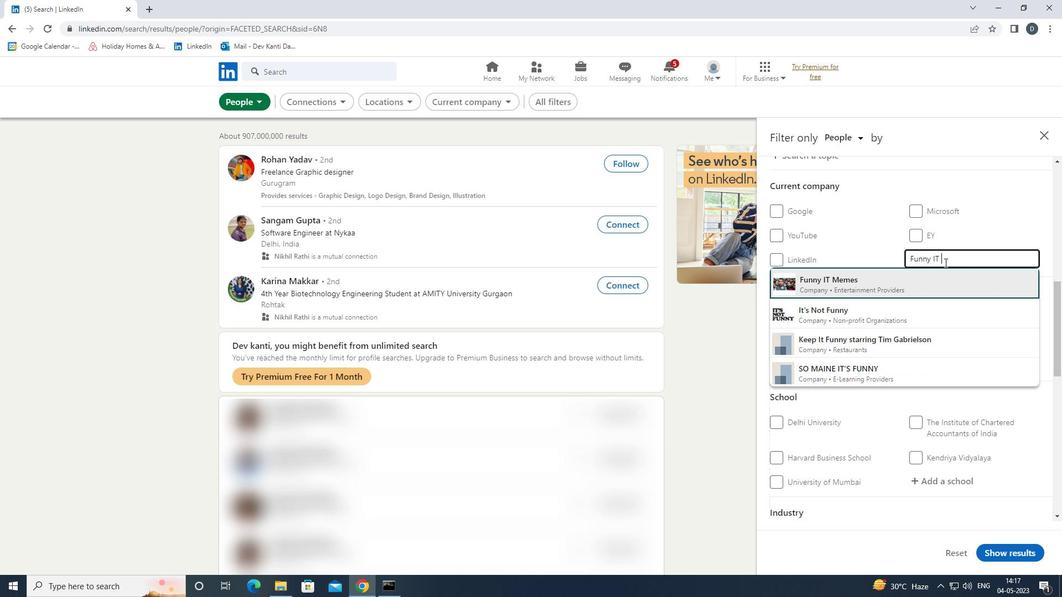 
Action: Mouse moved to (945, 262)
Screenshot: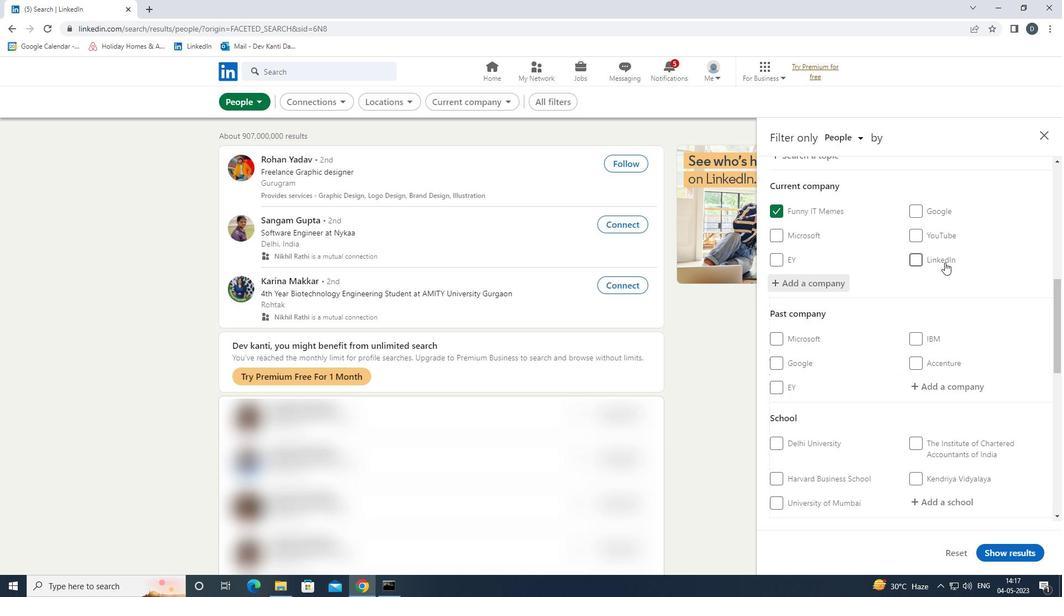 
Action: Mouse scrolled (945, 262) with delta (0, 0)
Screenshot: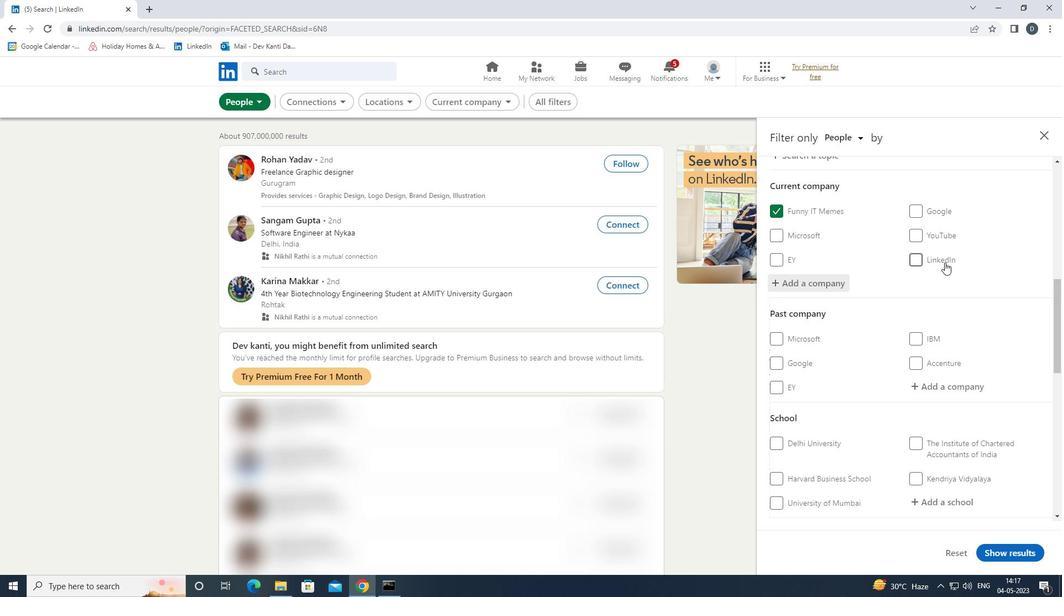 
Action: Mouse moved to (948, 265)
Screenshot: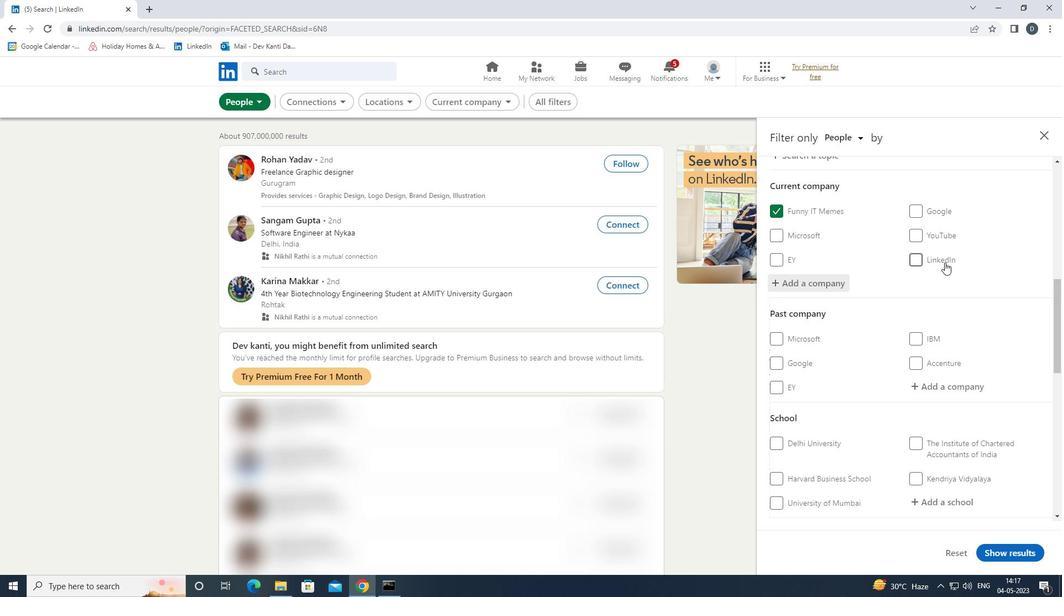 
Action: Mouse scrolled (948, 264) with delta (0, 0)
Screenshot: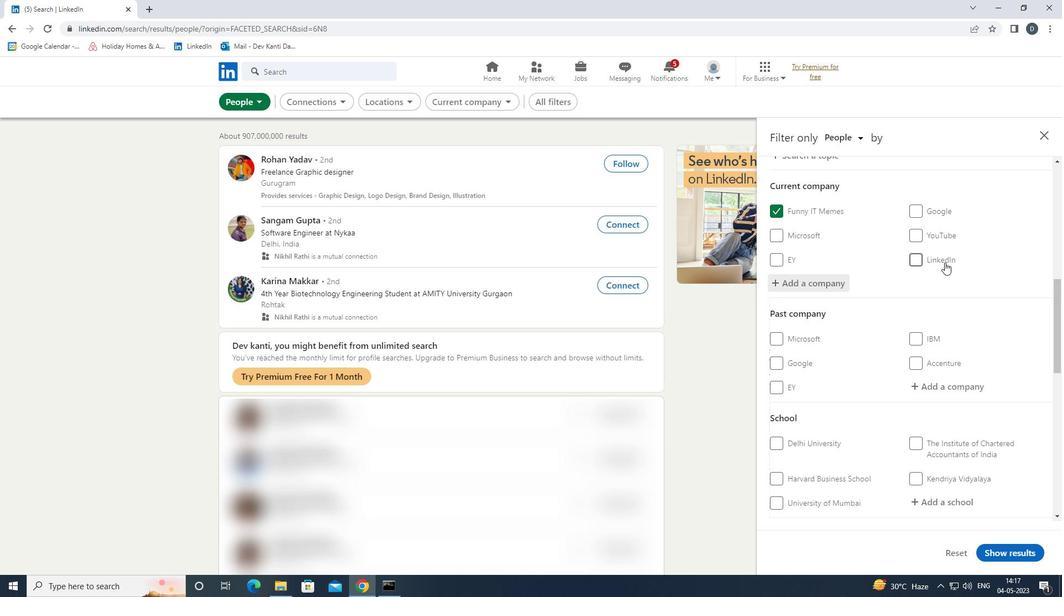 
Action: Mouse moved to (956, 311)
Screenshot: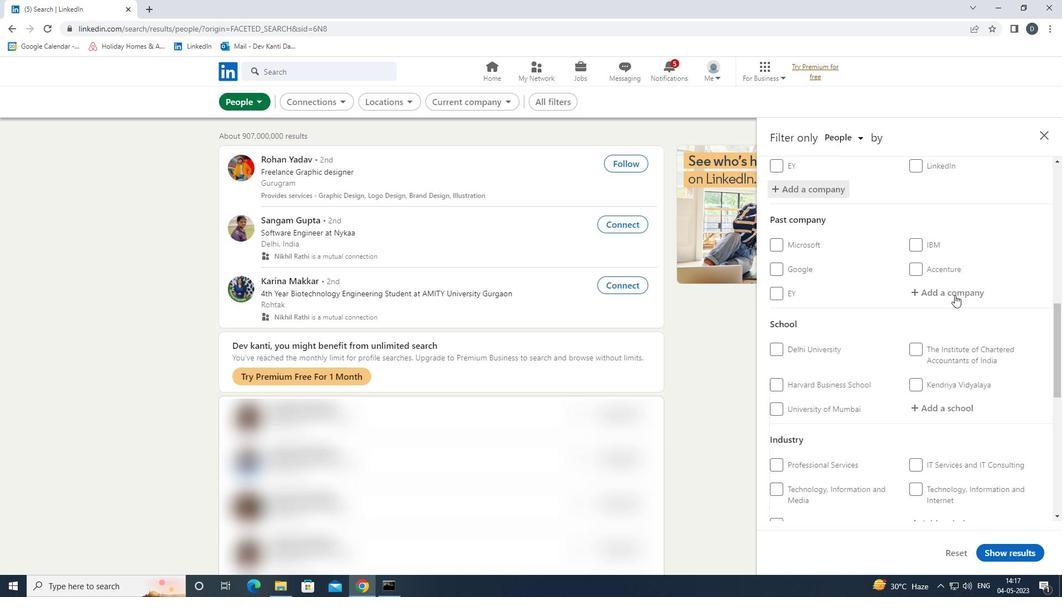 
Action: Mouse scrolled (956, 310) with delta (0, 0)
Screenshot: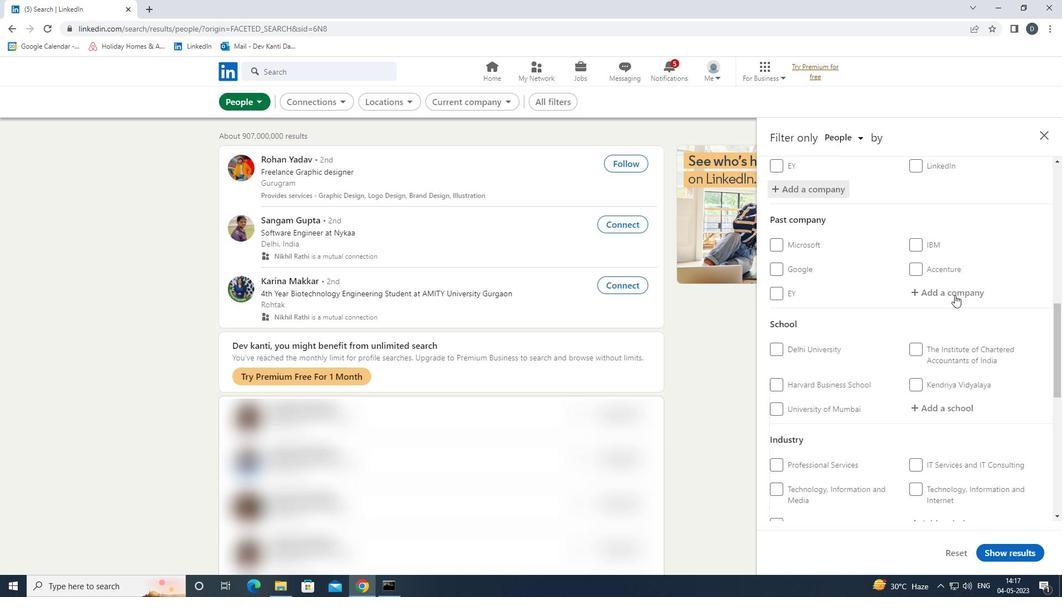 
Action: Mouse scrolled (956, 310) with delta (0, 0)
Screenshot: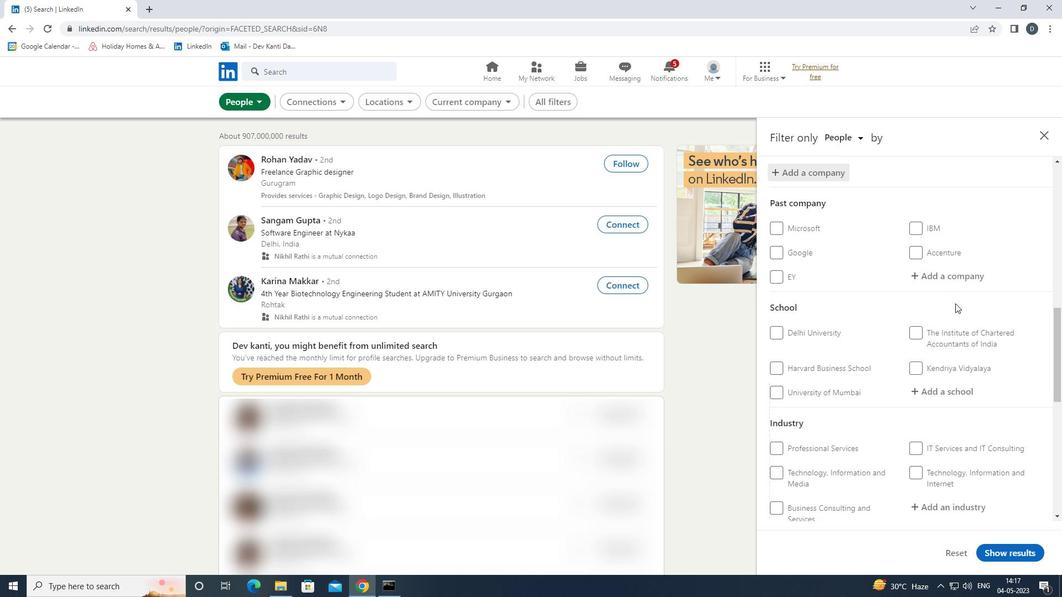 
Action: Mouse moved to (956, 286)
Screenshot: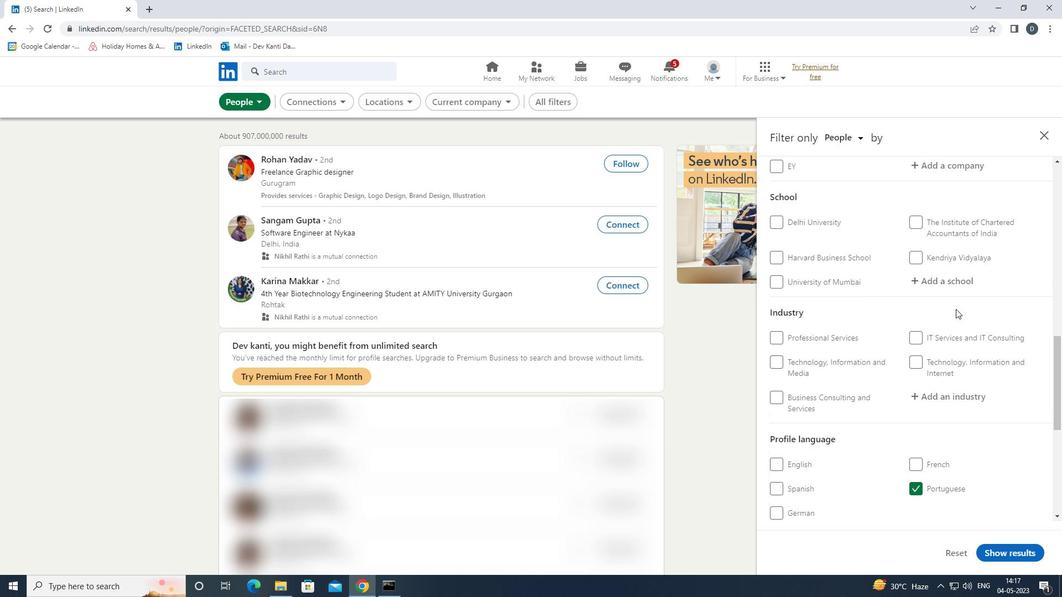 
Action: Mouse pressed left at (956, 286)
Screenshot: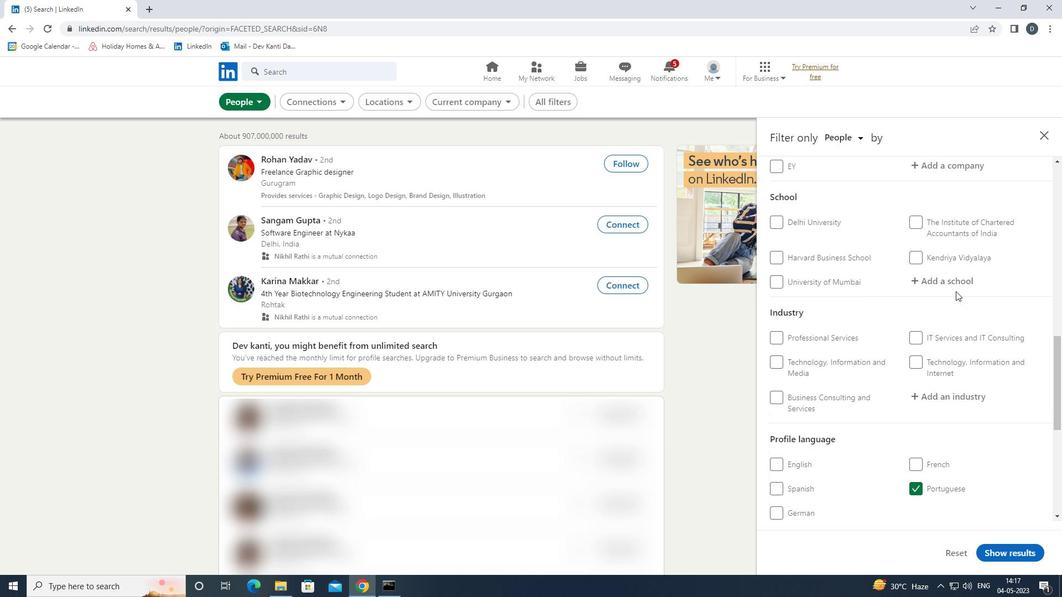 
Action: Key pressed <Key.shift>KERALA<Key.space><Key.shift>UNIVERSITY<Key.down><Key.enter>
Screenshot: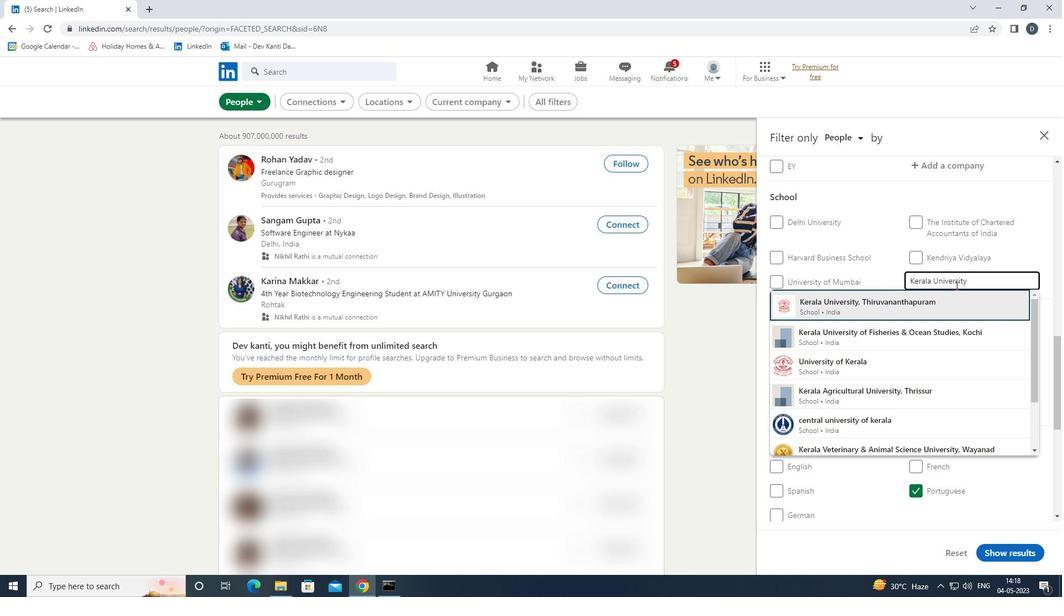 
Action: Mouse moved to (958, 288)
Screenshot: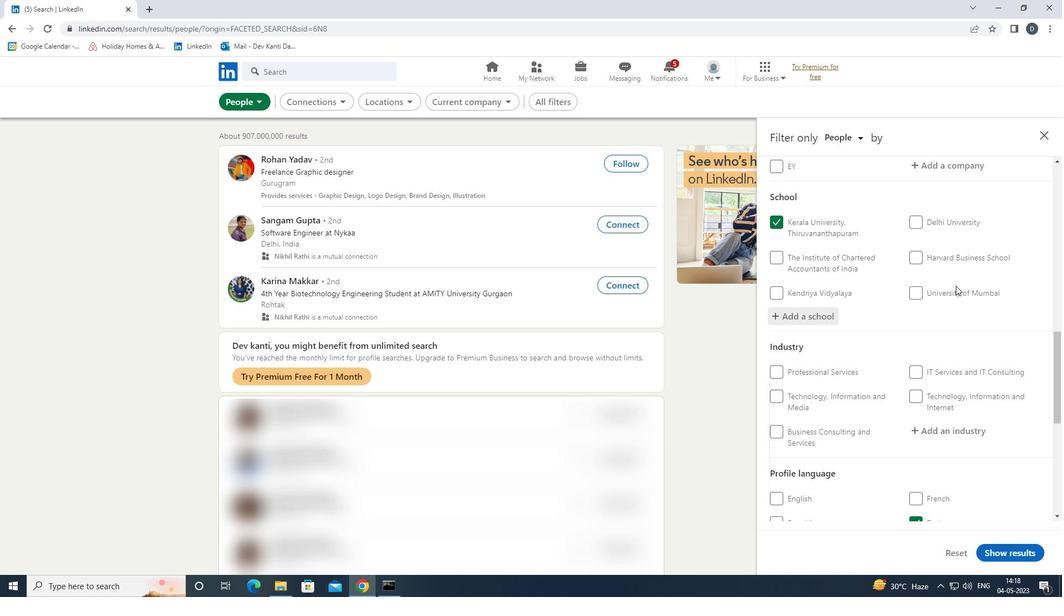 
Action: Mouse scrolled (958, 288) with delta (0, 0)
Screenshot: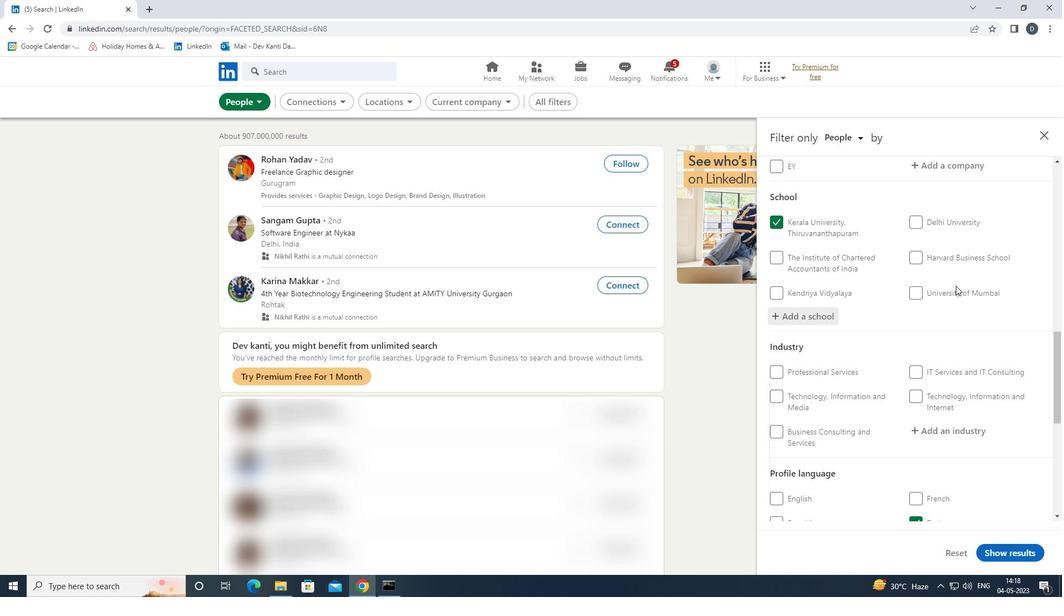 
Action: Mouse moved to (960, 293)
Screenshot: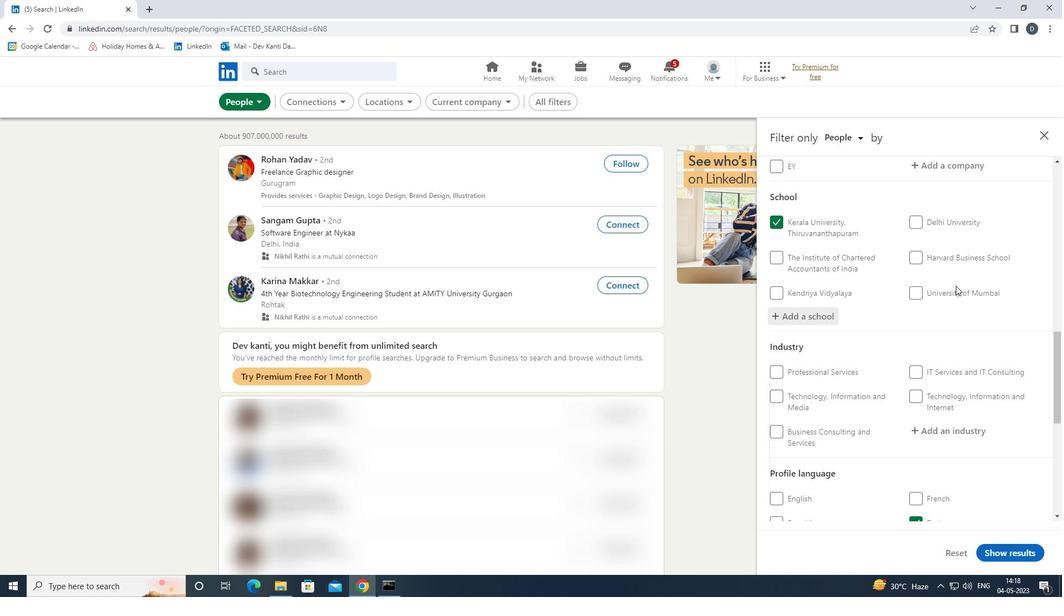 
Action: Mouse scrolled (960, 293) with delta (0, 0)
Screenshot: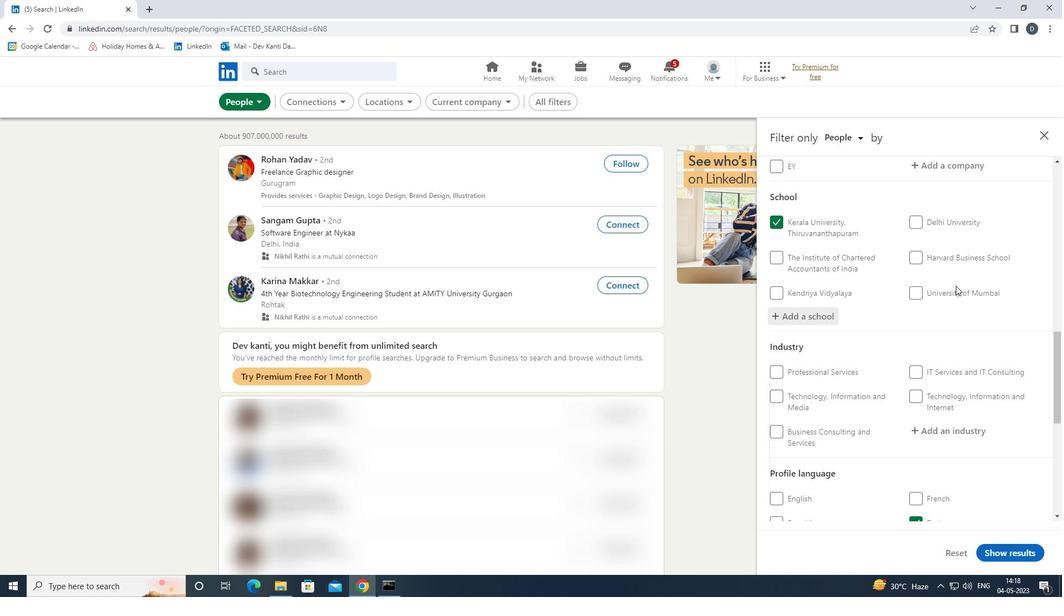 
Action: Mouse moved to (954, 314)
Screenshot: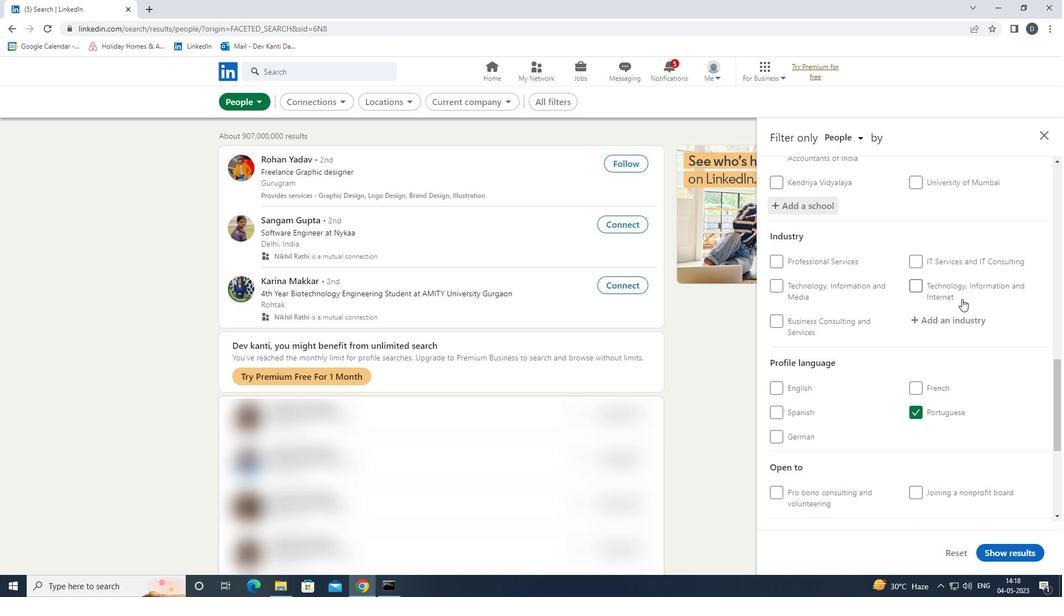 
Action: Mouse pressed left at (954, 314)
Screenshot: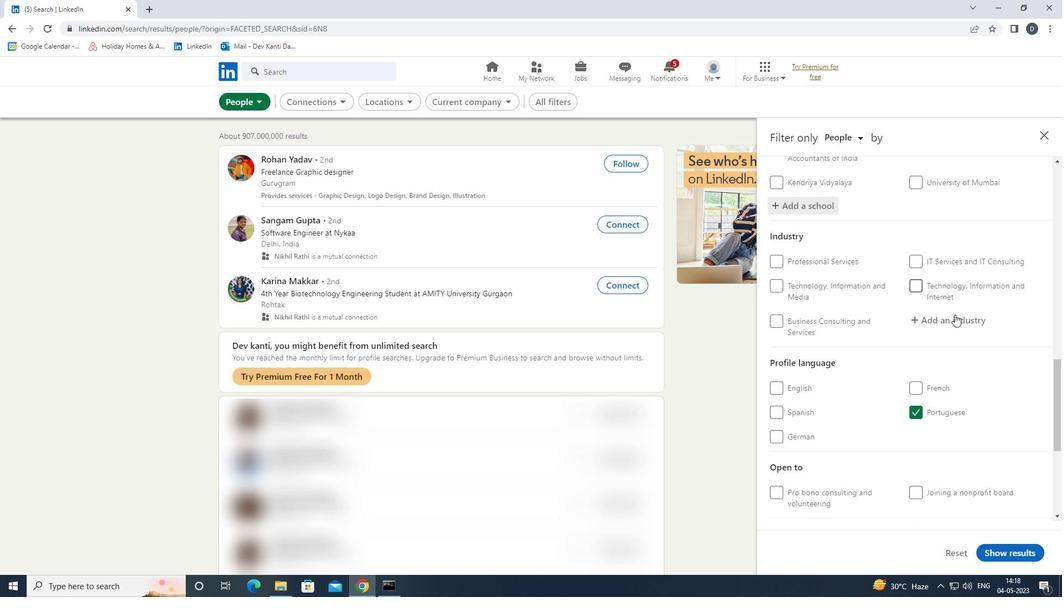 
Action: Key pressed <Key.shift>MOVIE<Key.down><Key.enter>
Screenshot: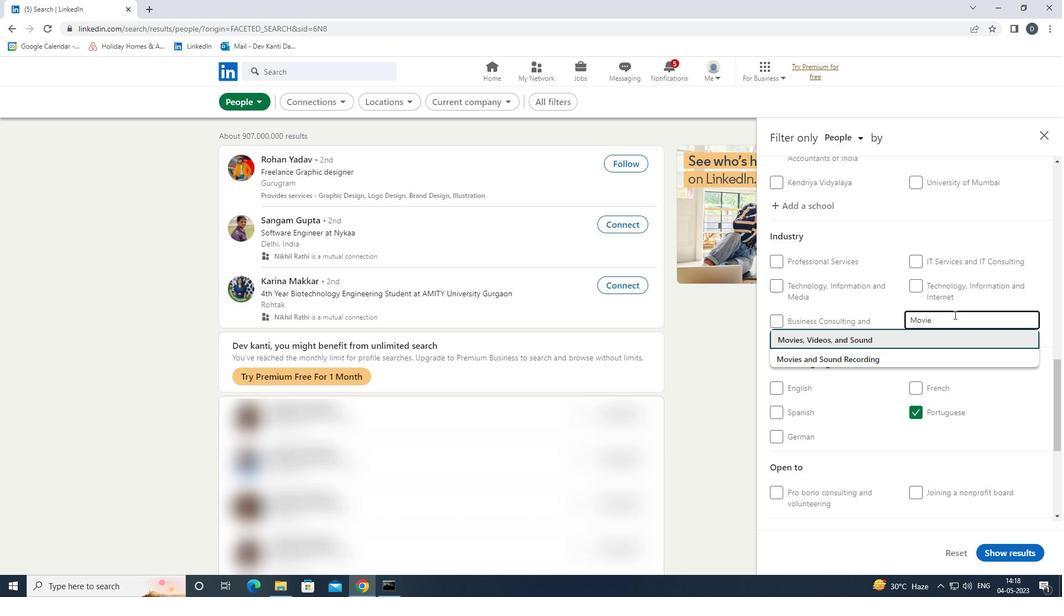 
Action: Mouse scrolled (954, 314) with delta (0, 0)
Screenshot: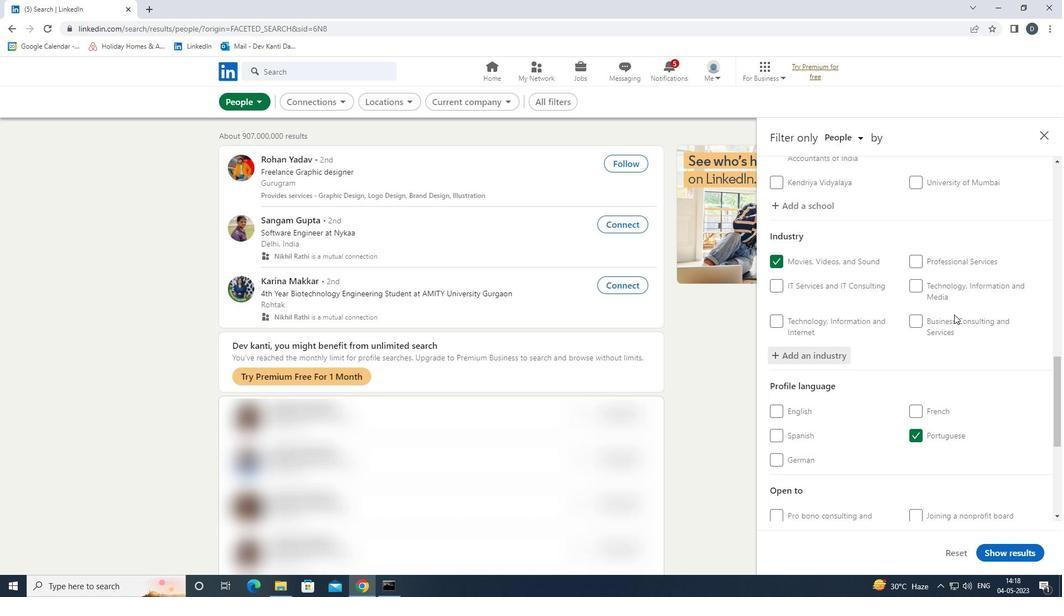 
Action: Mouse moved to (954, 317)
Screenshot: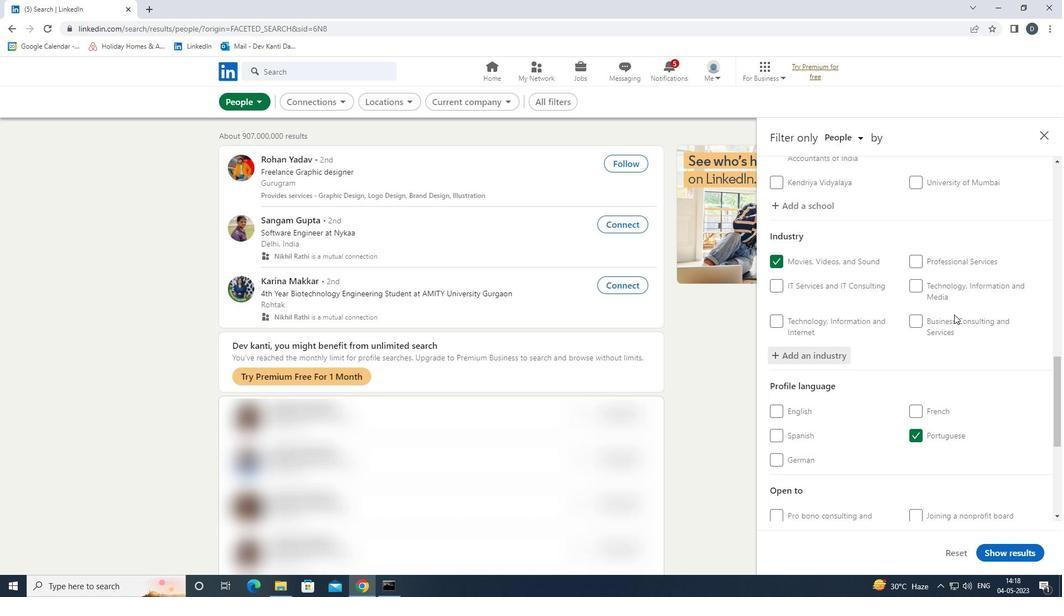 
Action: Mouse scrolled (954, 316) with delta (0, 0)
Screenshot: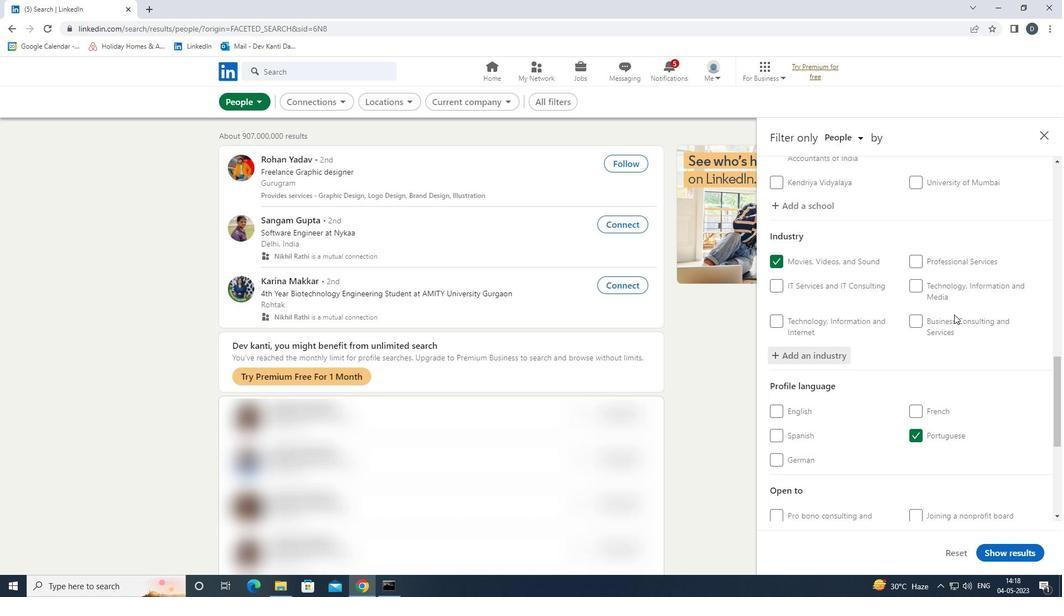 
Action: Mouse moved to (960, 334)
Screenshot: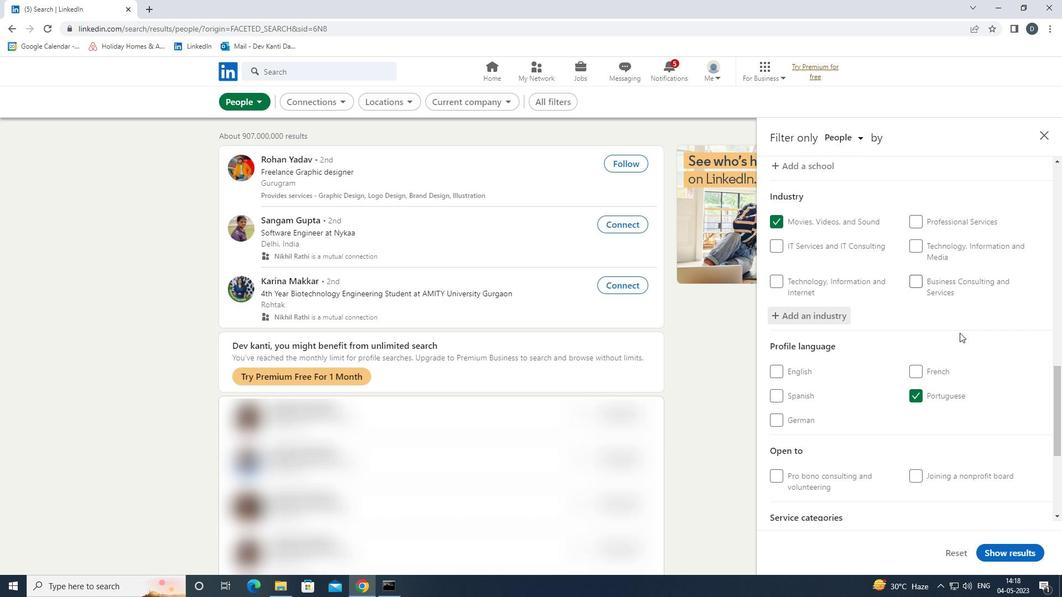 
Action: Mouse scrolled (960, 333) with delta (0, 0)
Screenshot: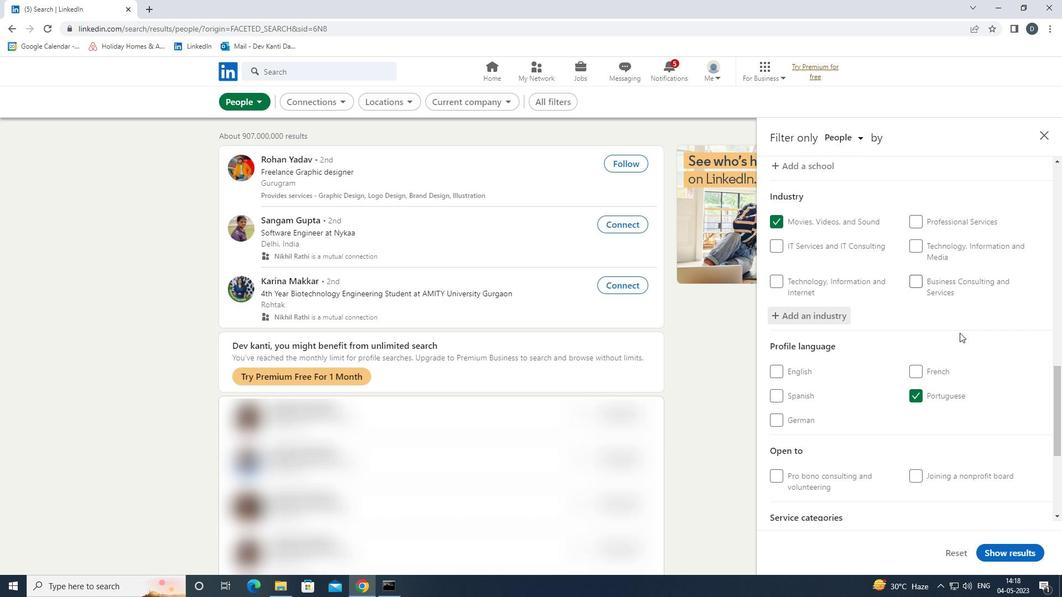 
Action: Mouse moved to (952, 355)
Screenshot: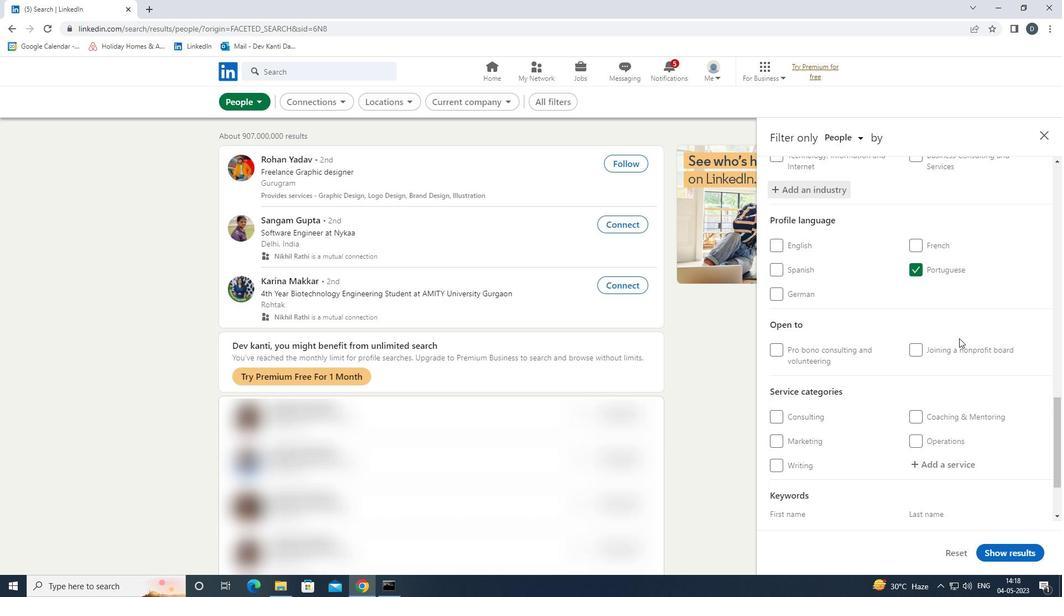 
Action: Mouse scrolled (952, 355) with delta (0, 0)
Screenshot: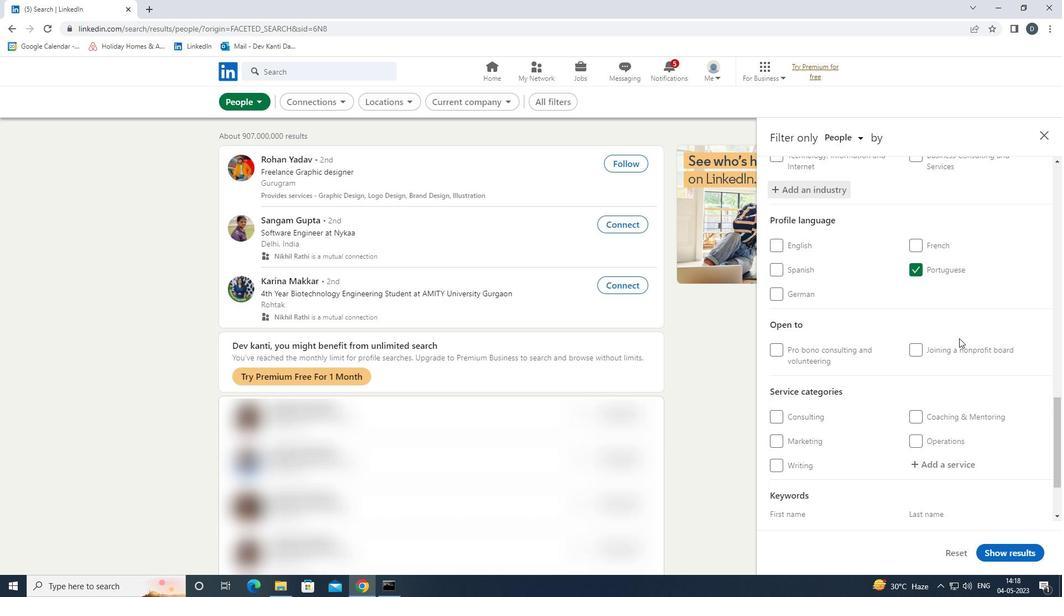 
Action: Mouse moved to (952, 357)
Screenshot: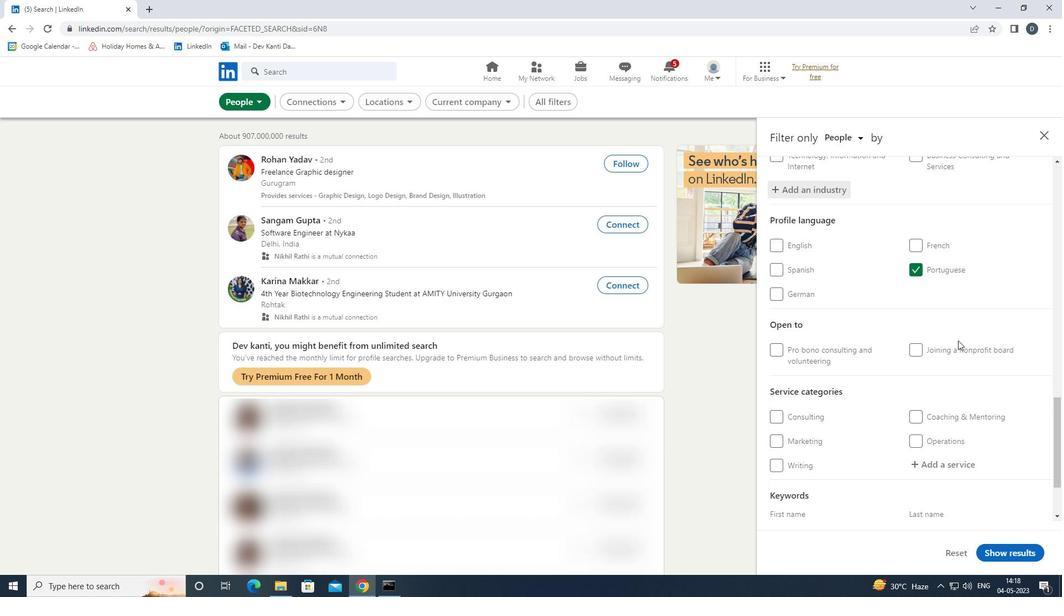 
Action: Mouse scrolled (952, 357) with delta (0, 0)
Screenshot: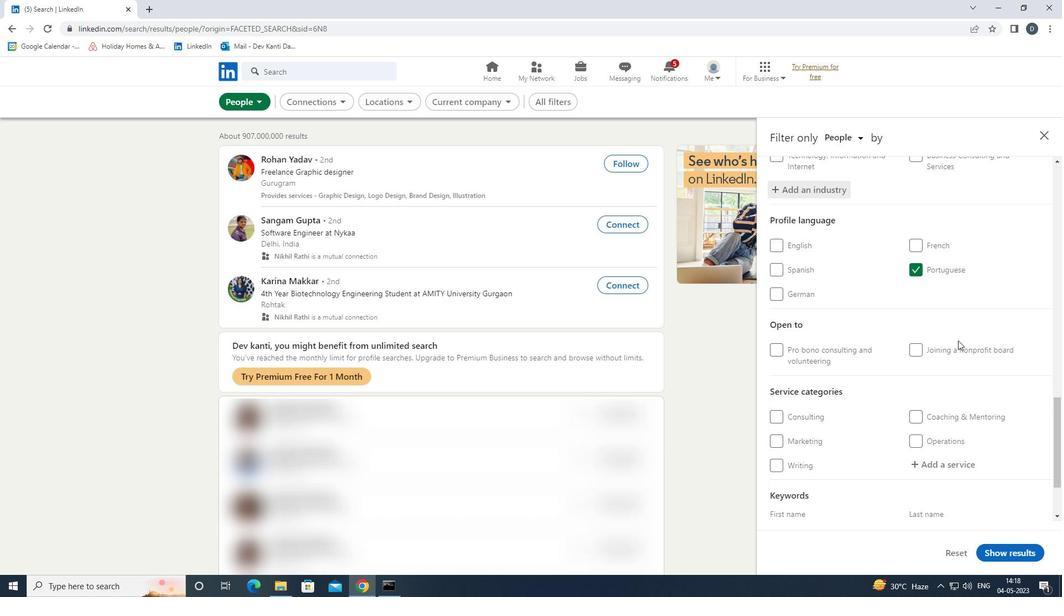 
Action: Mouse moved to (951, 360)
Screenshot: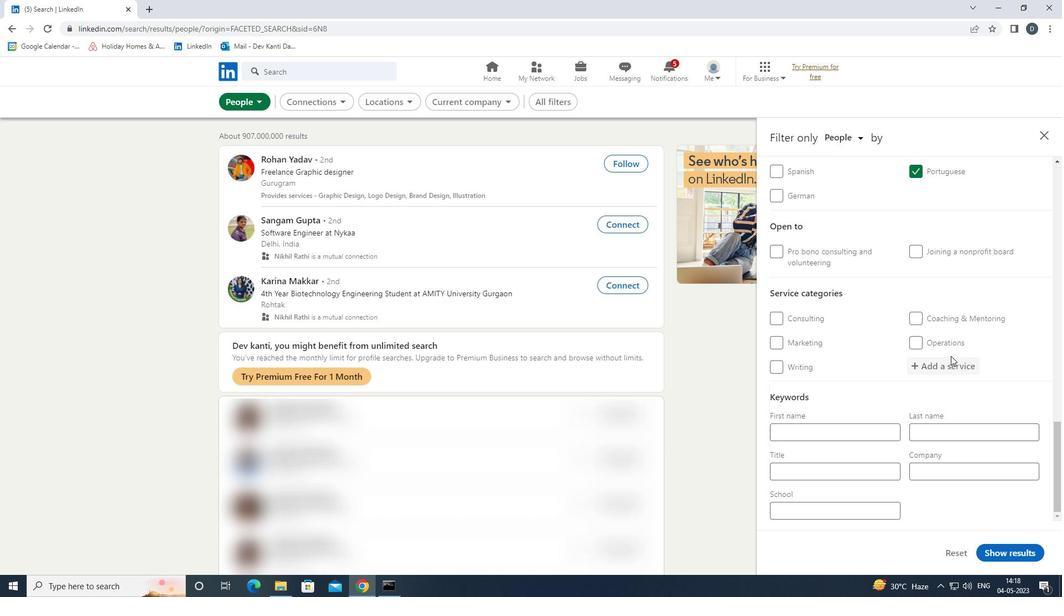 
Action: Mouse pressed left at (951, 360)
Screenshot: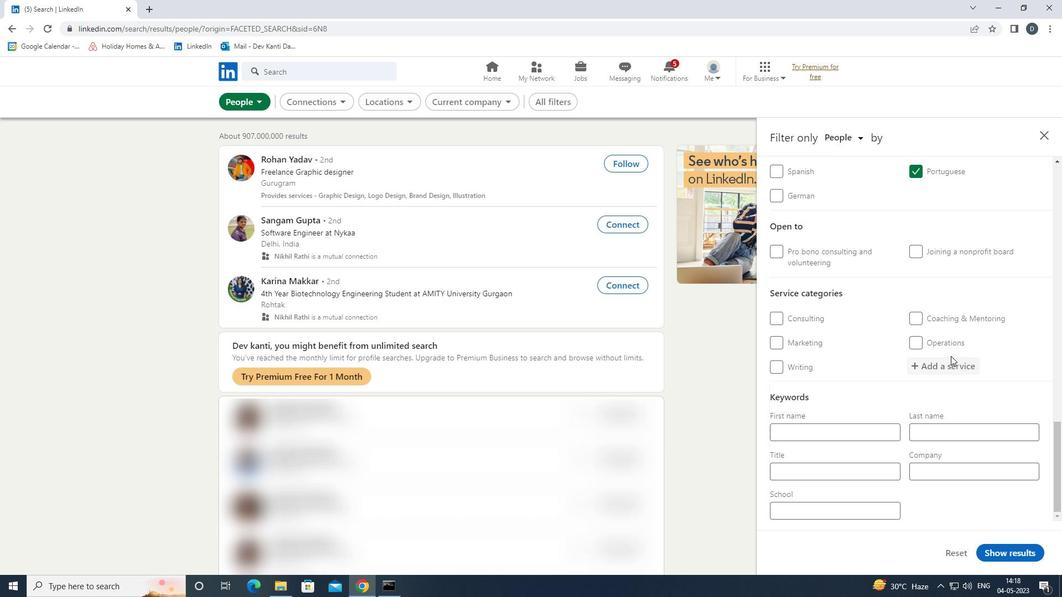 
Action: Key pressed <Key.shift>FILING<Key.space><Key.down><Key.enter>
Screenshot: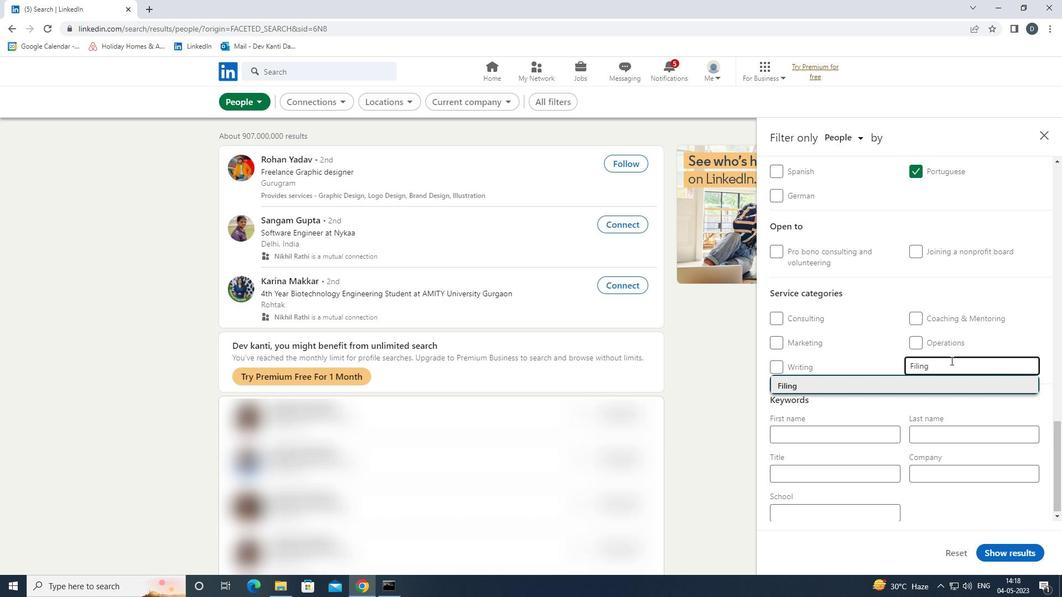 
Action: Mouse moved to (993, 238)
Screenshot: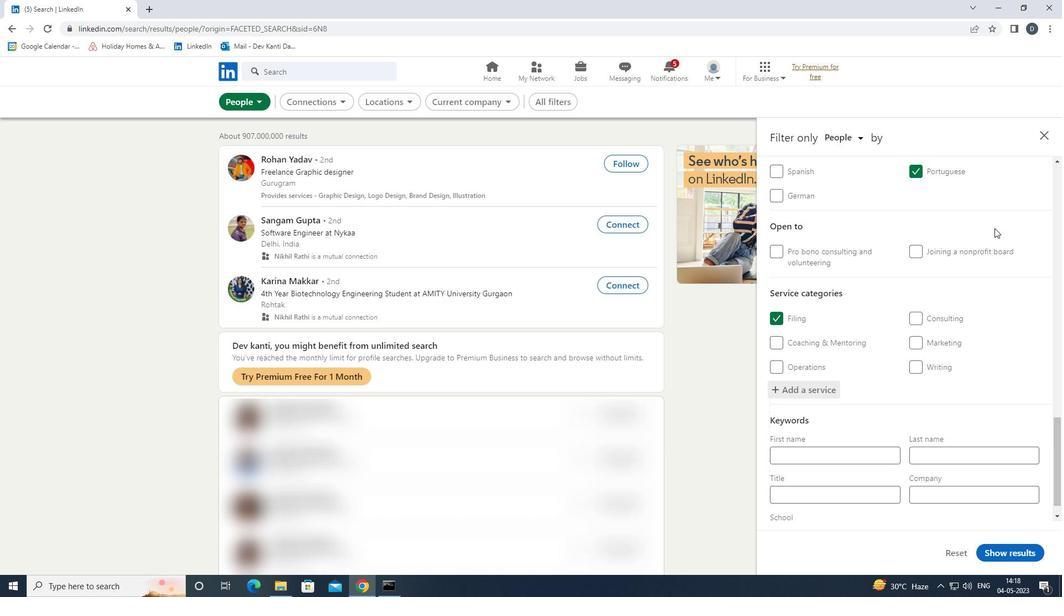 
Action: Mouse scrolled (993, 238) with delta (0, 0)
Screenshot: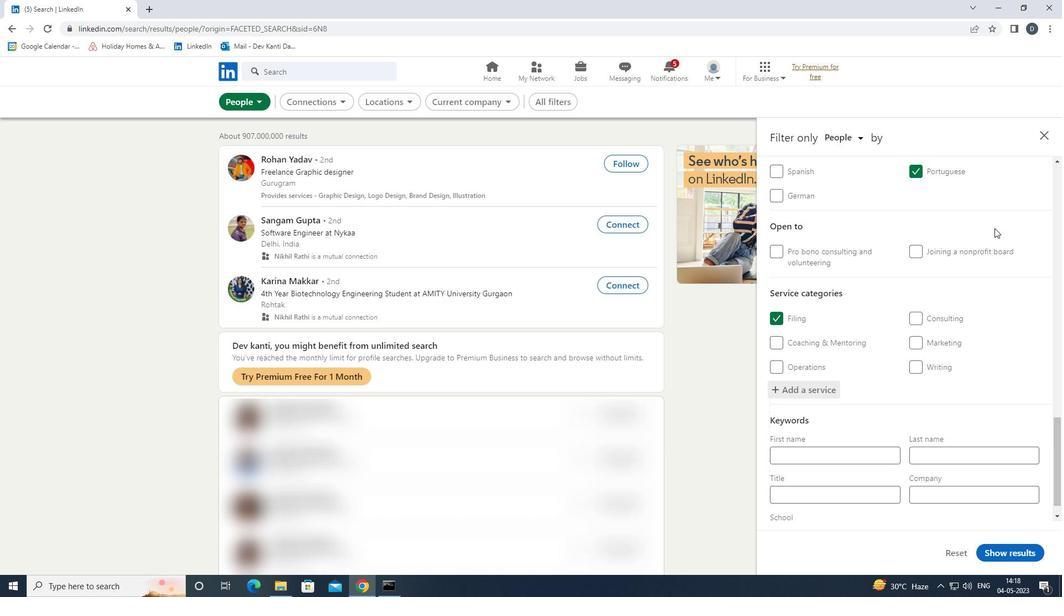 
Action: Mouse moved to (989, 258)
Screenshot: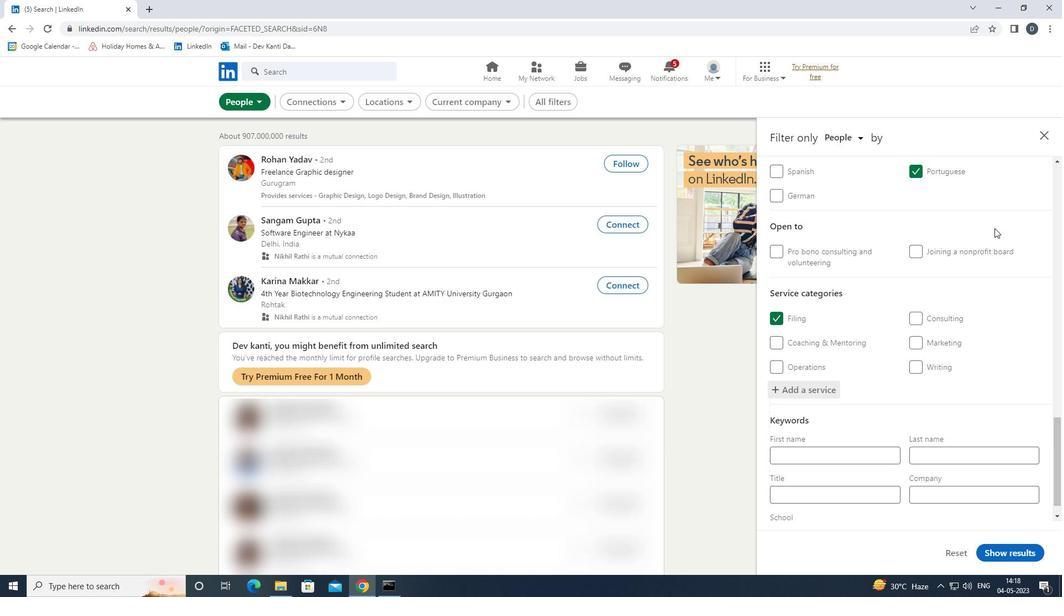 
Action: Mouse scrolled (989, 257) with delta (0, 0)
Screenshot: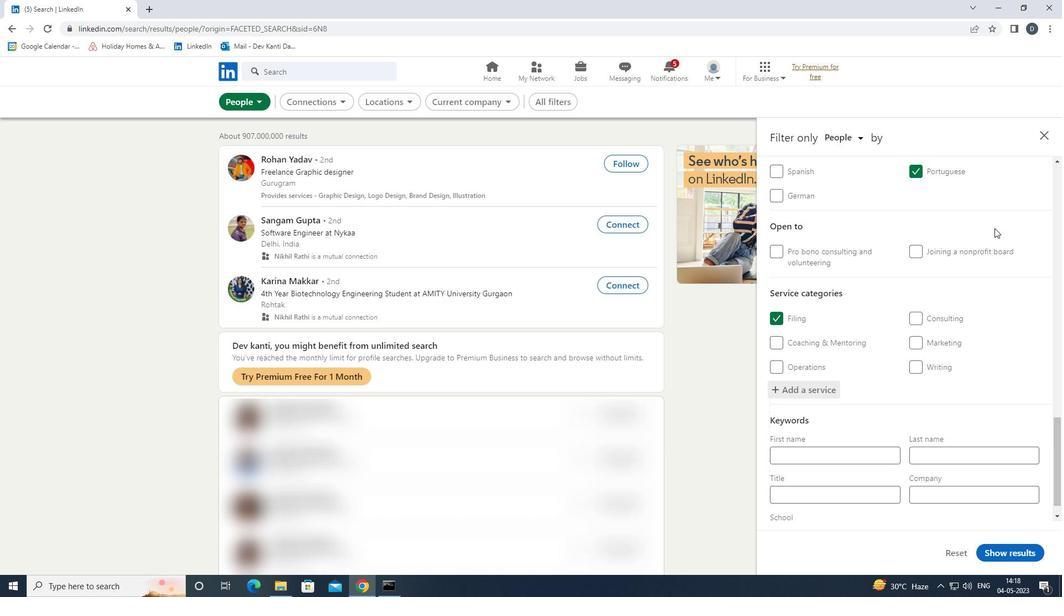
Action: Mouse moved to (988, 267)
Screenshot: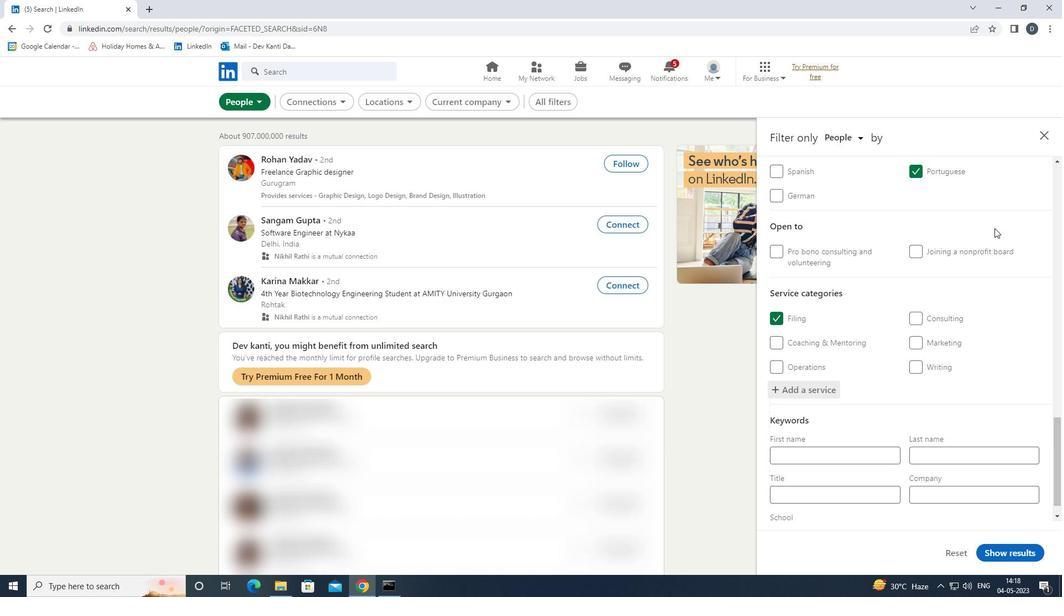 
Action: Mouse scrolled (988, 267) with delta (0, 0)
Screenshot: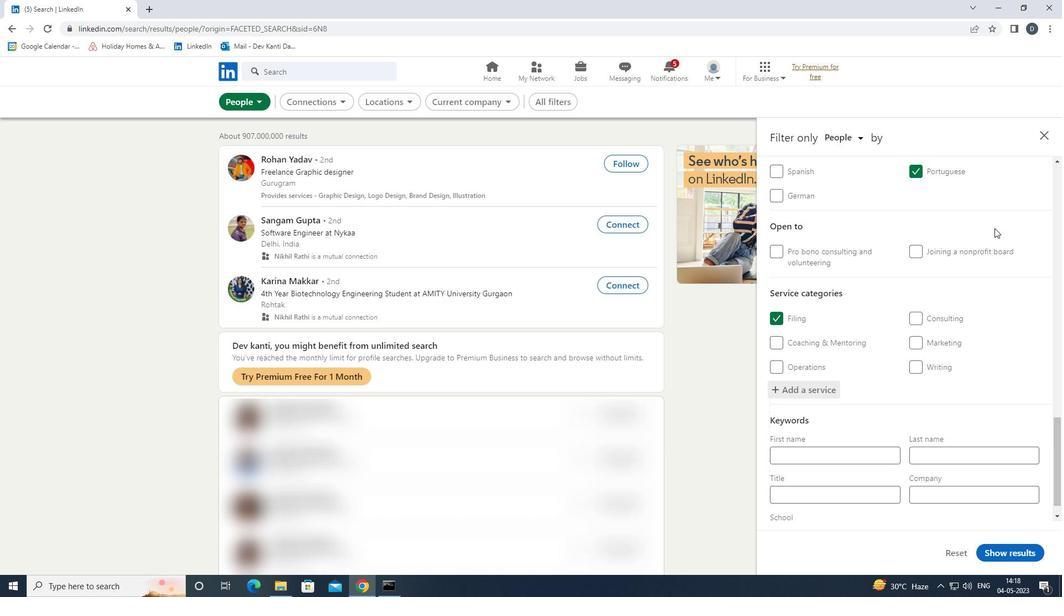 
Action: Mouse moved to (986, 275)
Screenshot: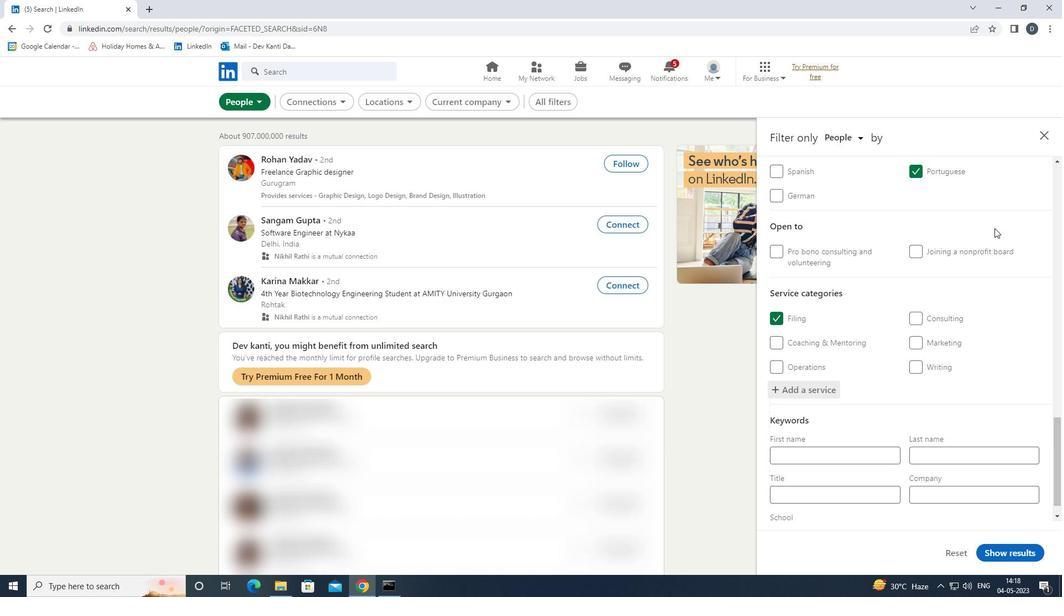 
Action: Mouse scrolled (986, 274) with delta (0, 0)
Screenshot: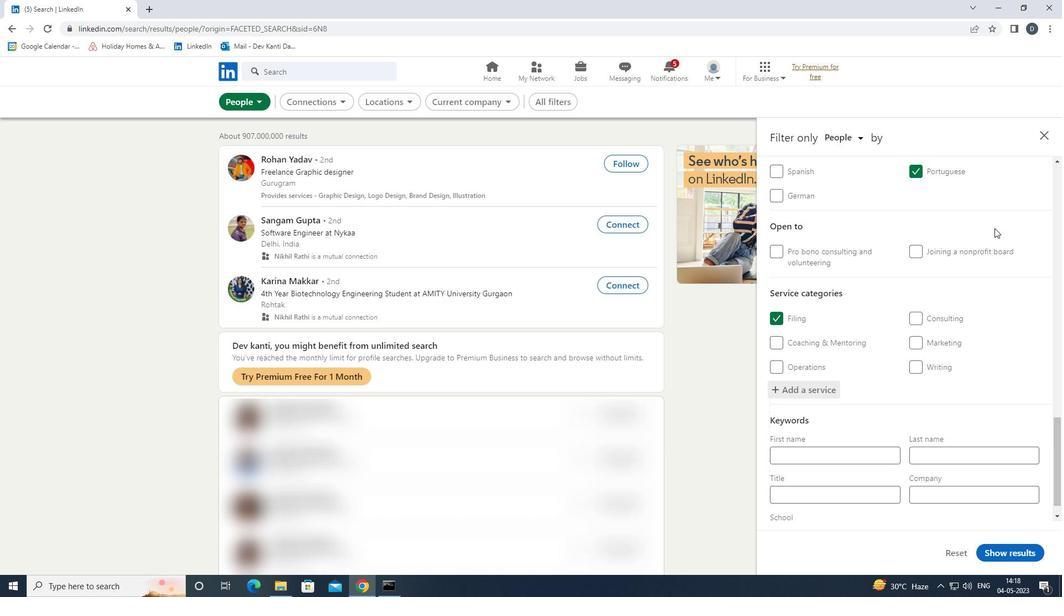 
Action: Mouse moved to (984, 280)
Screenshot: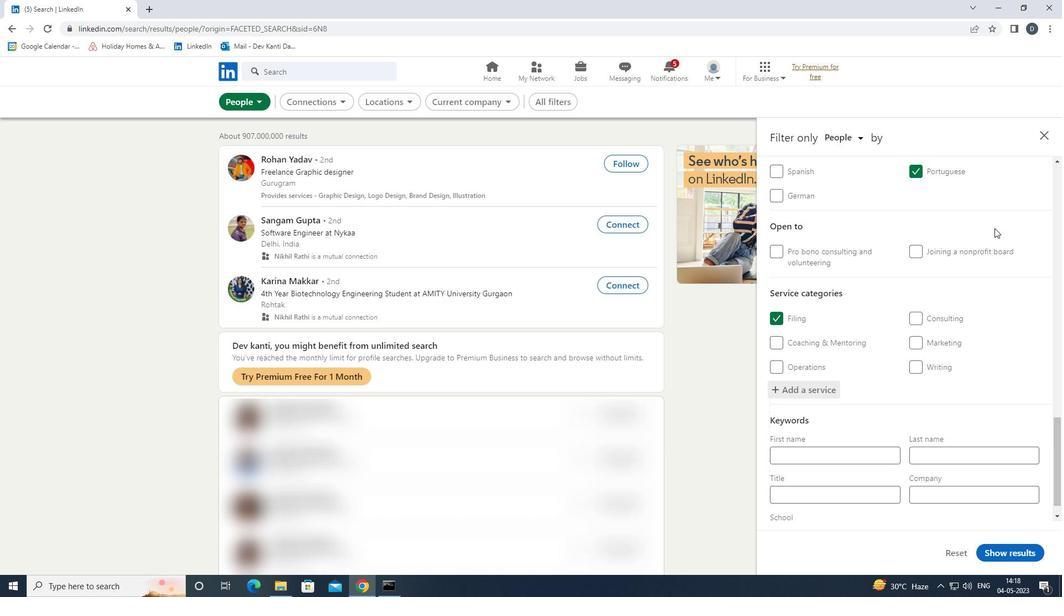 
Action: Mouse scrolled (984, 280) with delta (0, 0)
Screenshot: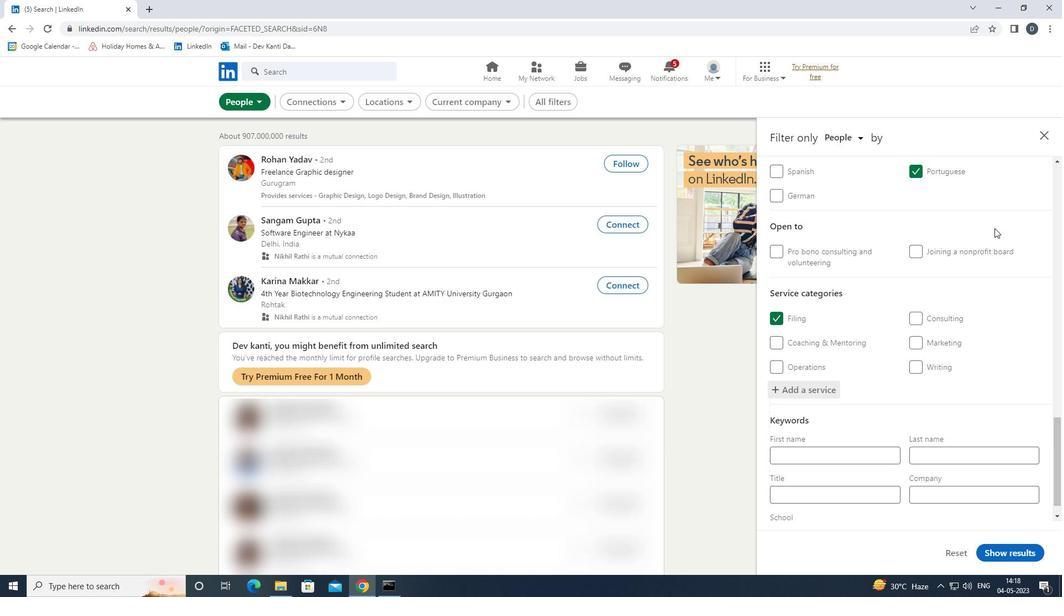 
Action: Mouse moved to (867, 467)
Screenshot: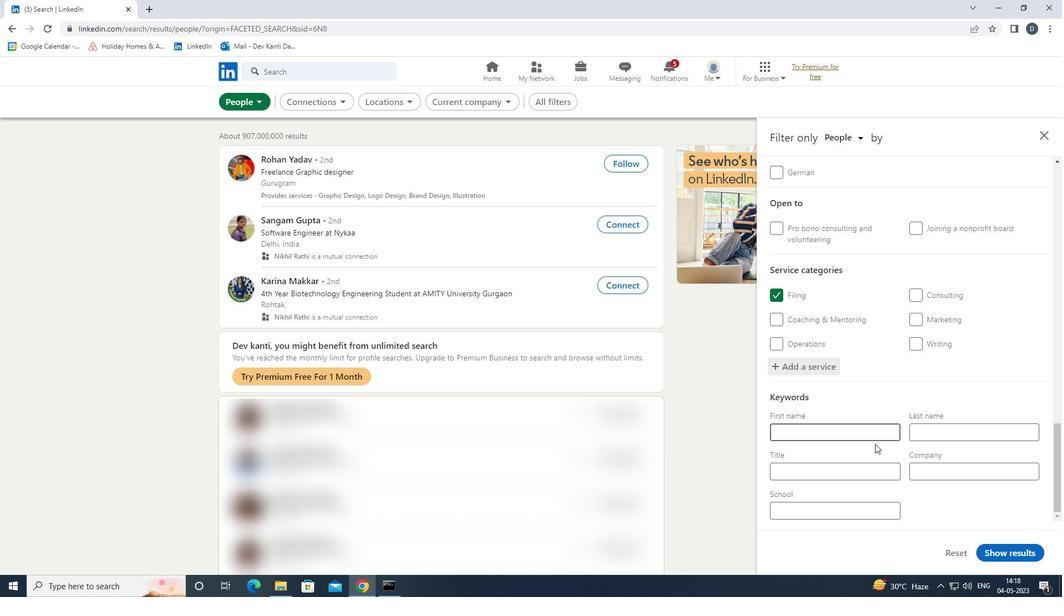 
Action: Mouse pressed left at (867, 467)
Screenshot: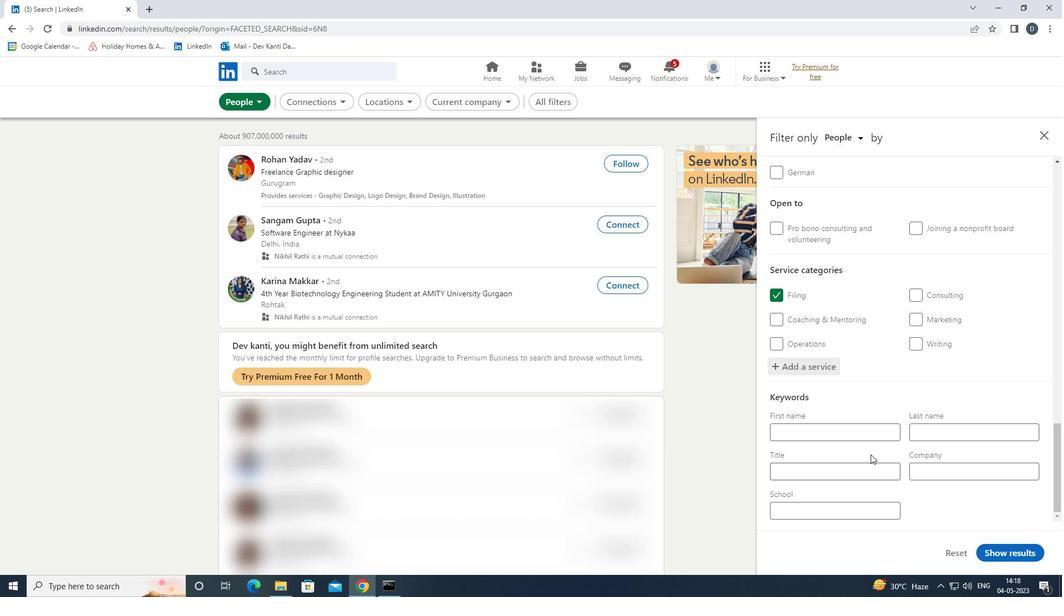 
Action: Key pressed <Key.shift>PRODUCT<Key.space><Key.shift>MANAGER
Screenshot: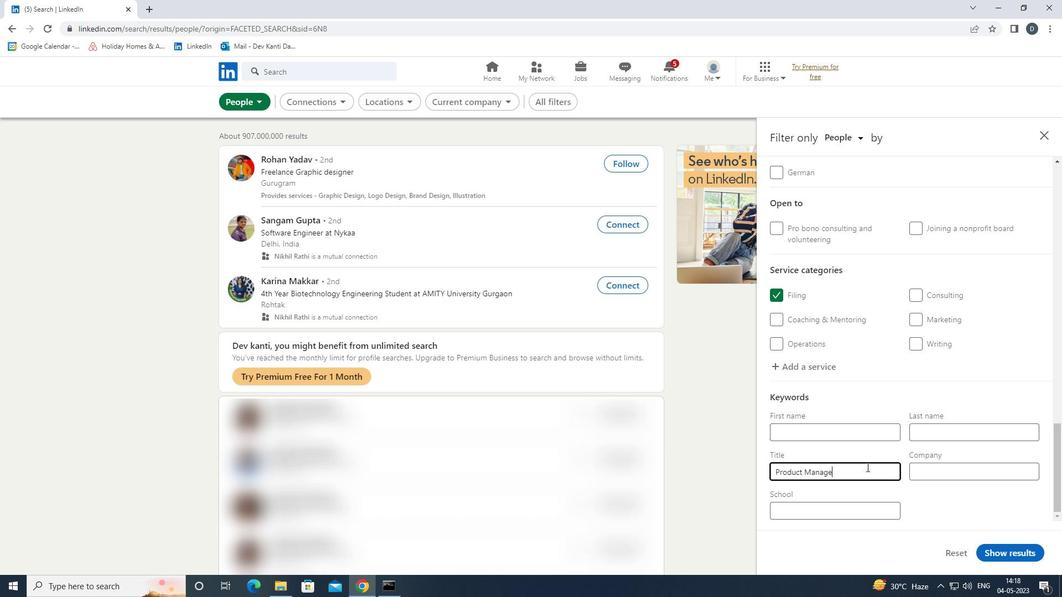 
Action: Mouse moved to (1013, 553)
Screenshot: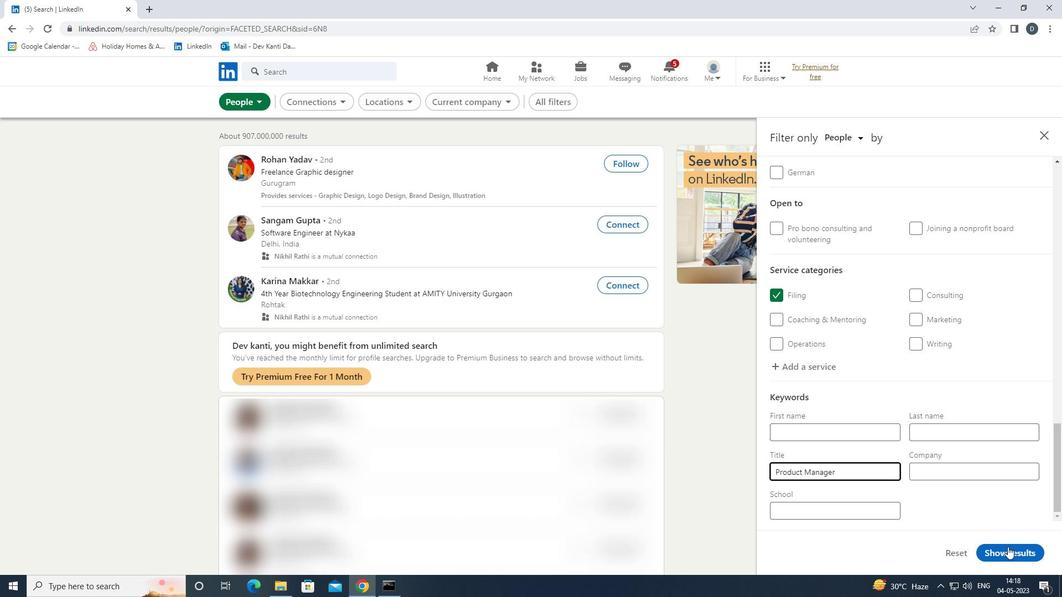 
Action: Mouse pressed left at (1013, 553)
Screenshot: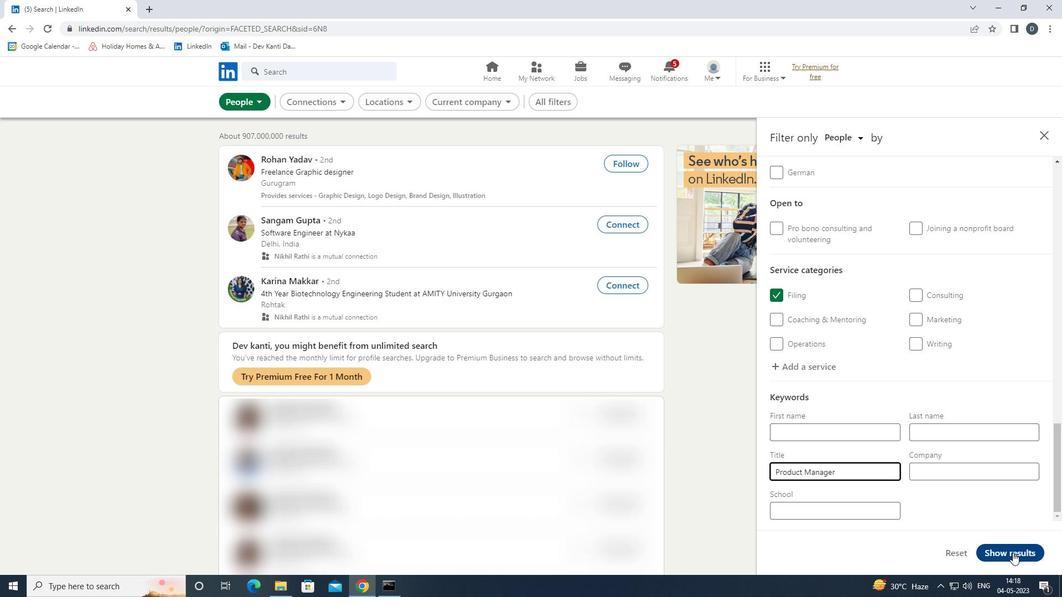 
Action: Mouse moved to (797, 326)
Screenshot: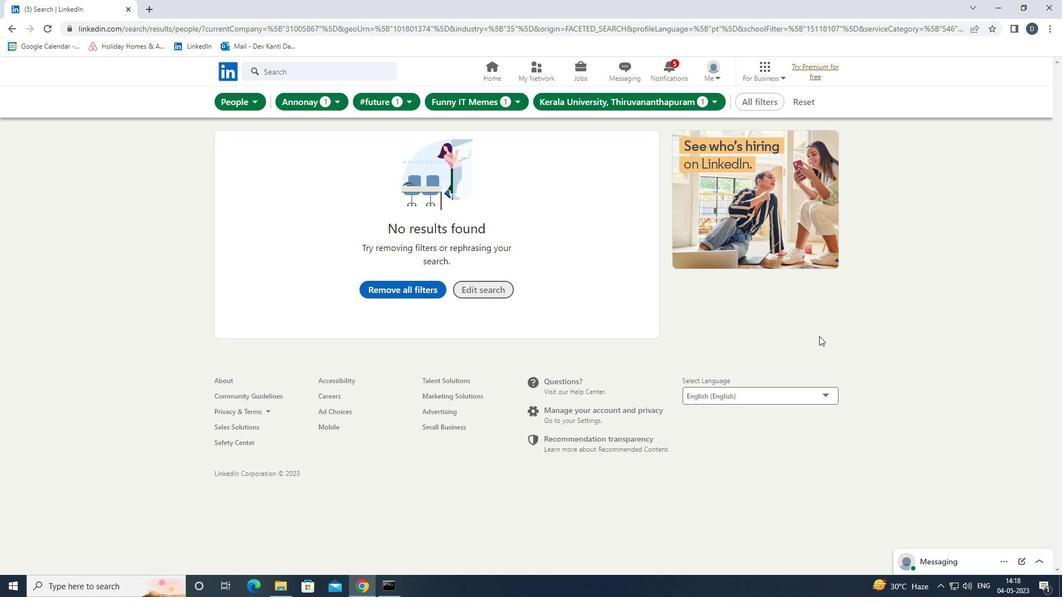 
